 Task: Send an email with the signature Marley Cooper with the subject Feedback on an email marketing campaign and the message I would like to request a sample of the new product for testing purposes. from softage.3@softage.net to softage.1@softage.net with an attached audio file Audio_improvisation.mp3 and move the email from Sent Items to the folder Real estate leases
Action: Mouse moved to (120, 134)
Screenshot: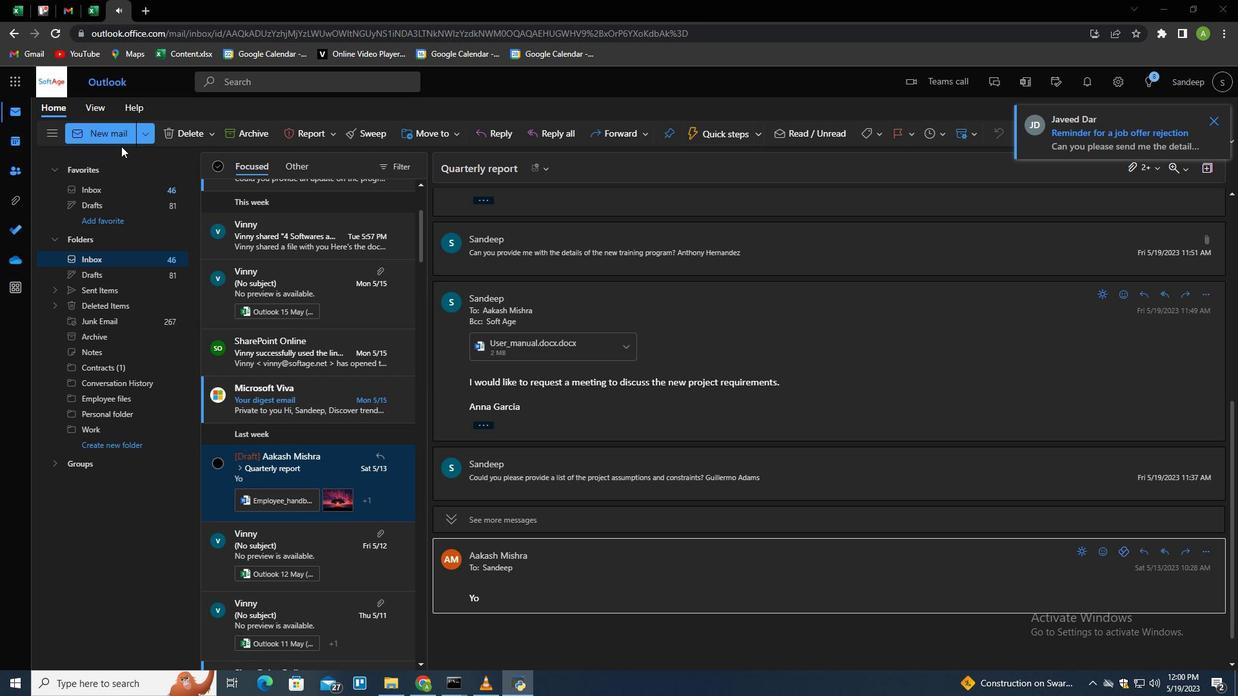 
Action: Mouse pressed left at (120, 134)
Screenshot: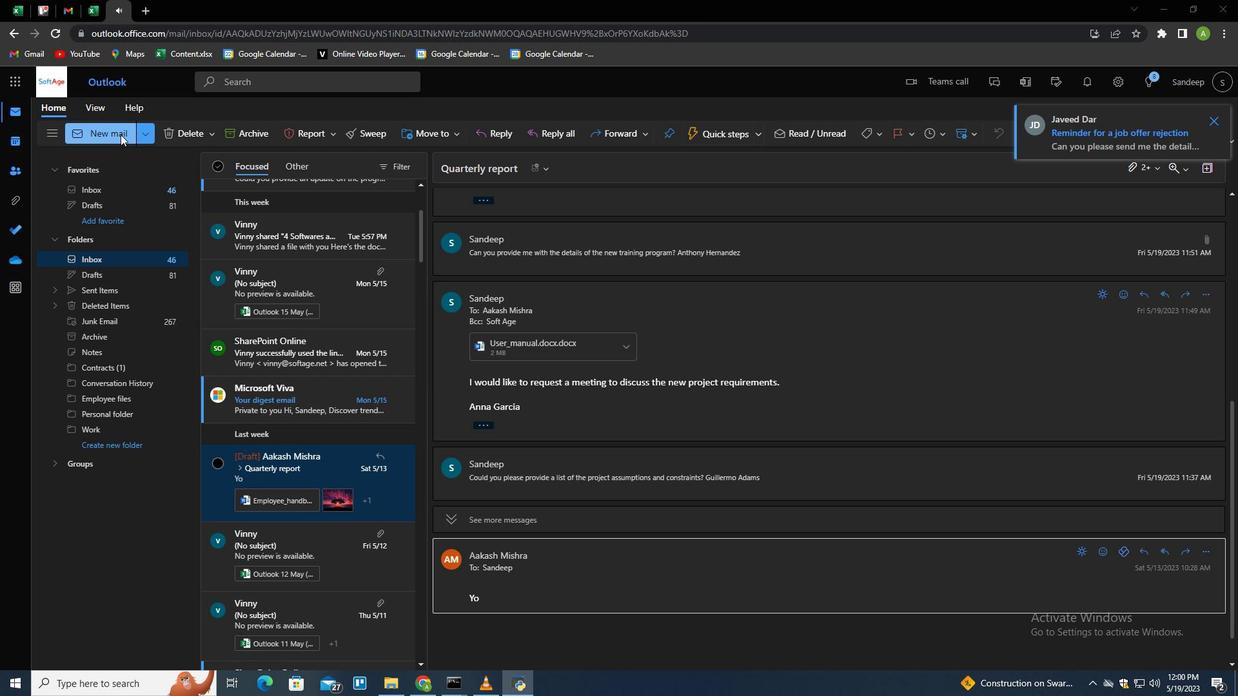 
Action: Mouse moved to (528, 205)
Screenshot: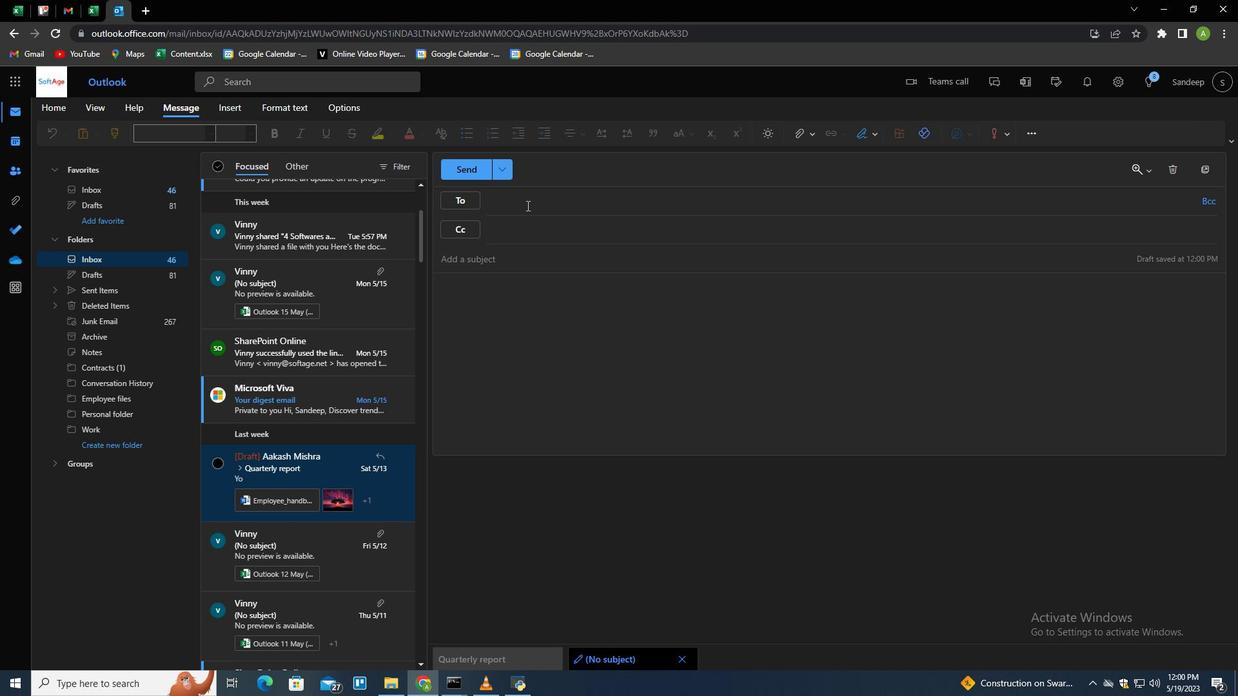 
Action: Mouse pressed left at (528, 205)
Screenshot: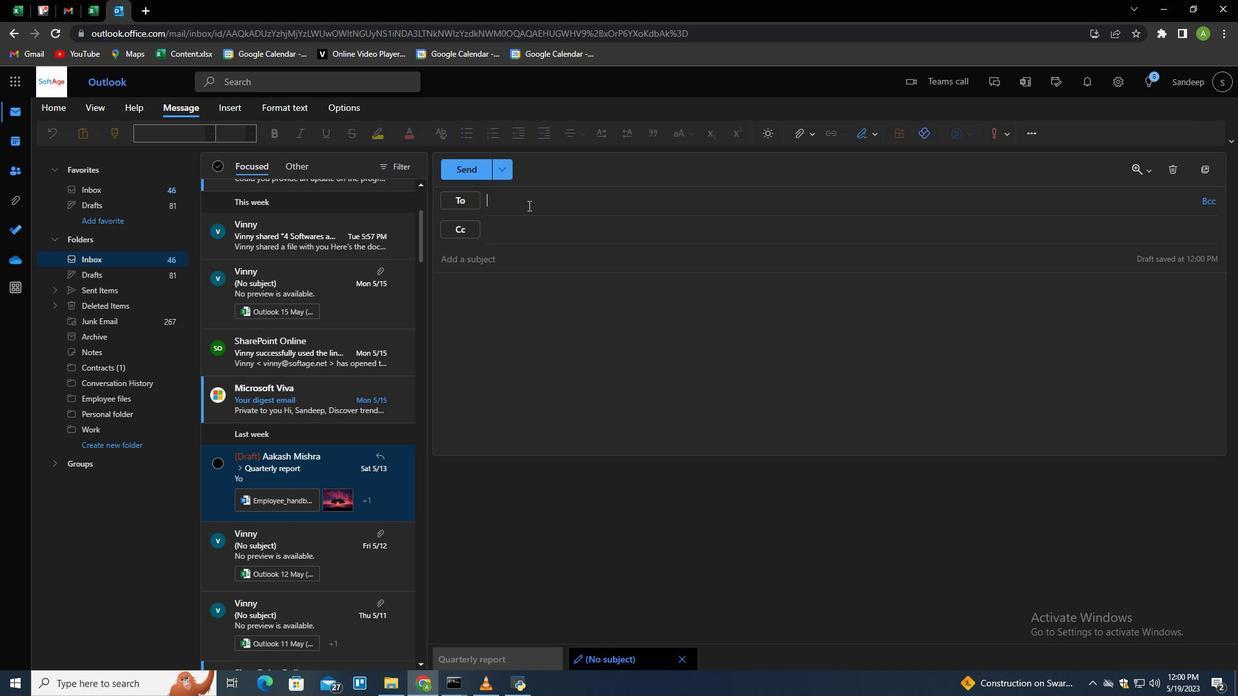 
Action: Mouse moved to (925, 379)
Screenshot: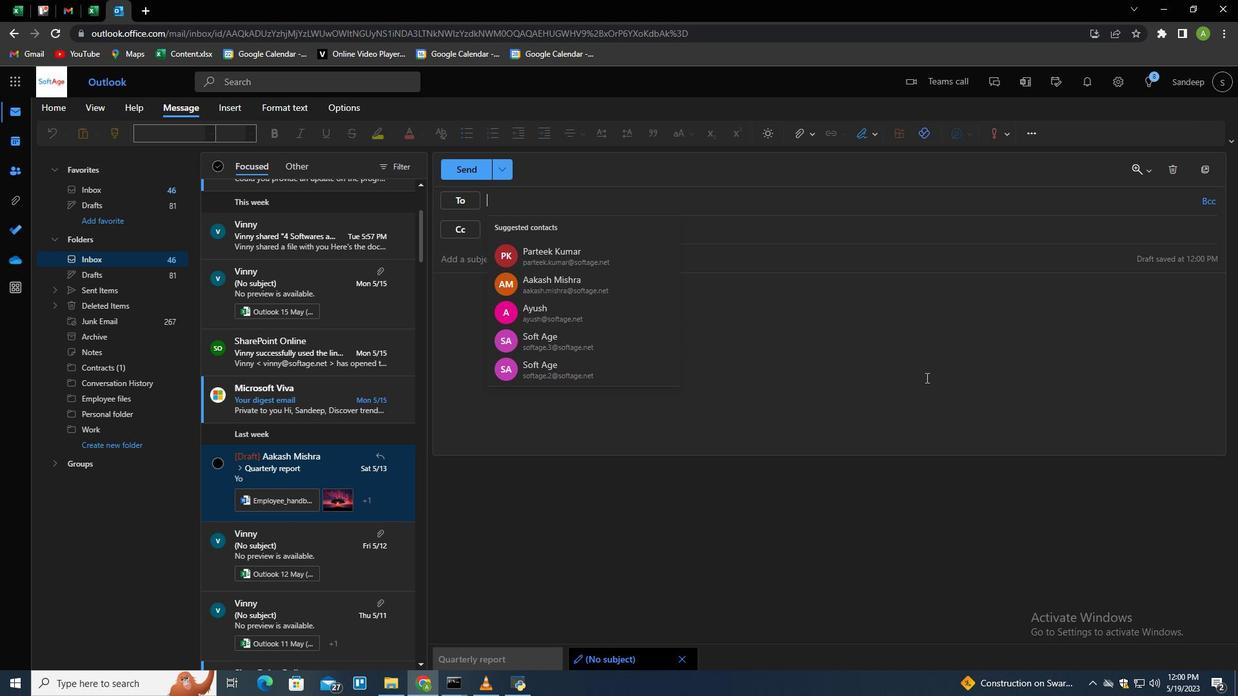
Action: Mouse pressed left at (925, 379)
Screenshot: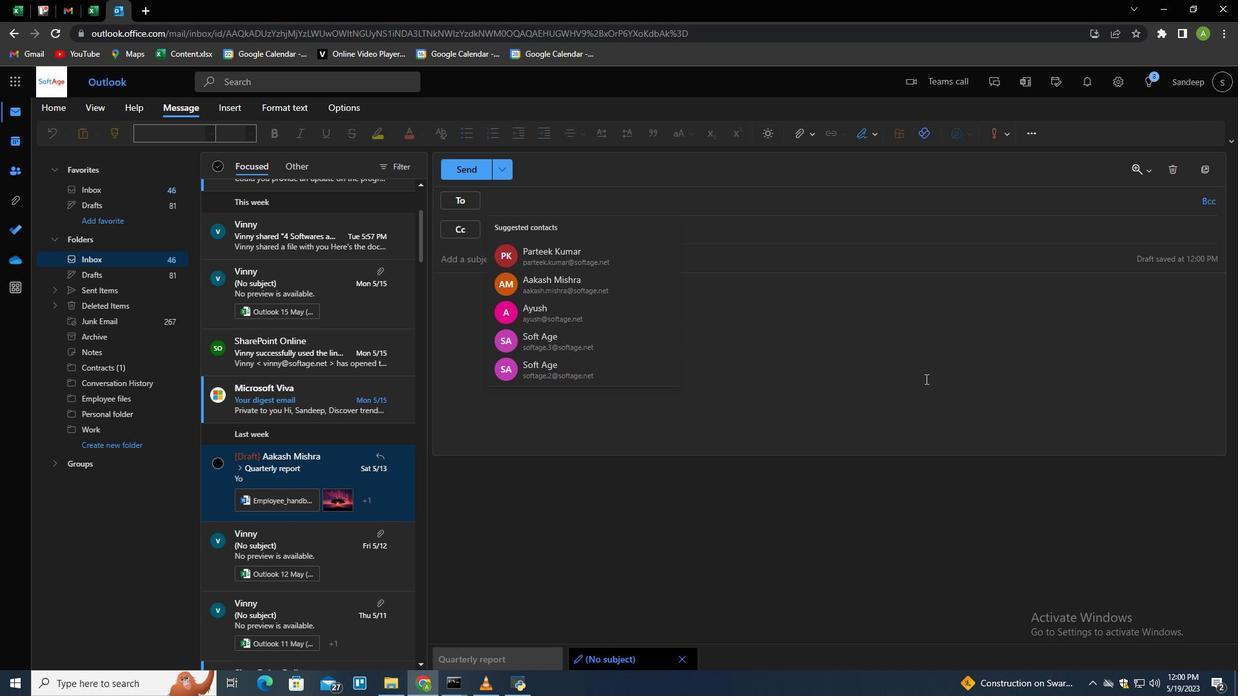 
Action: Mouse moved to (868, 134)
Screenshot: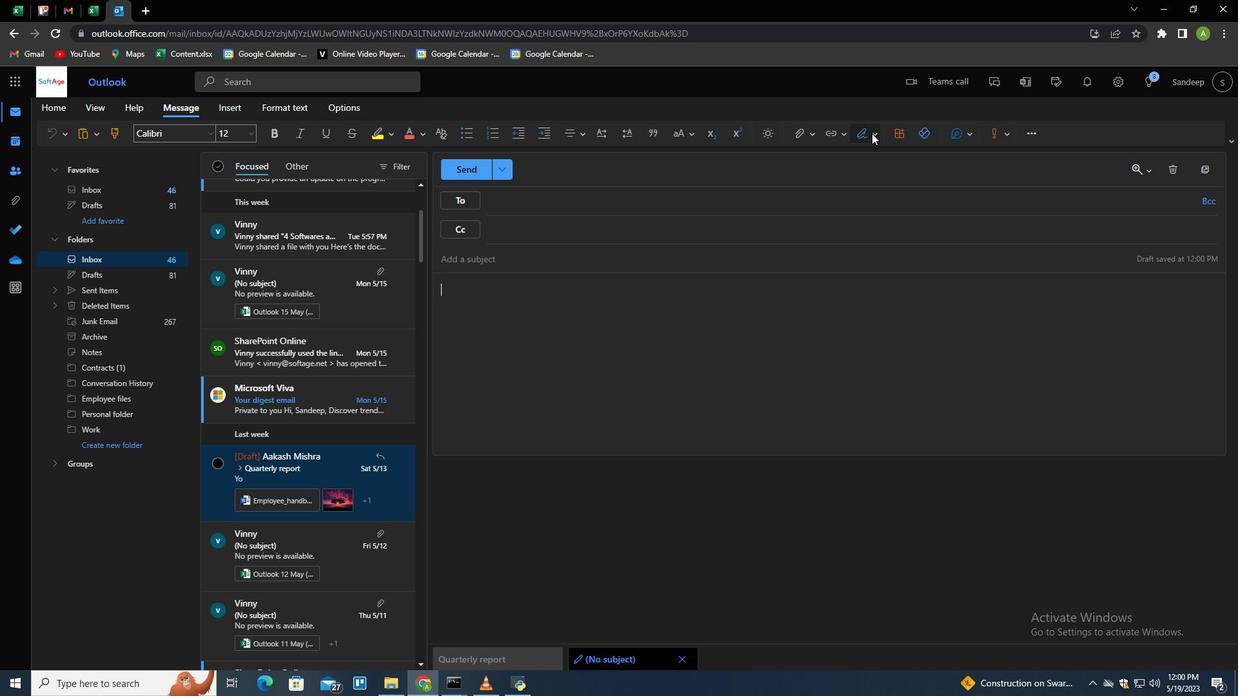 
Action: Mouse pressed left at (868, 134)
Screenshot: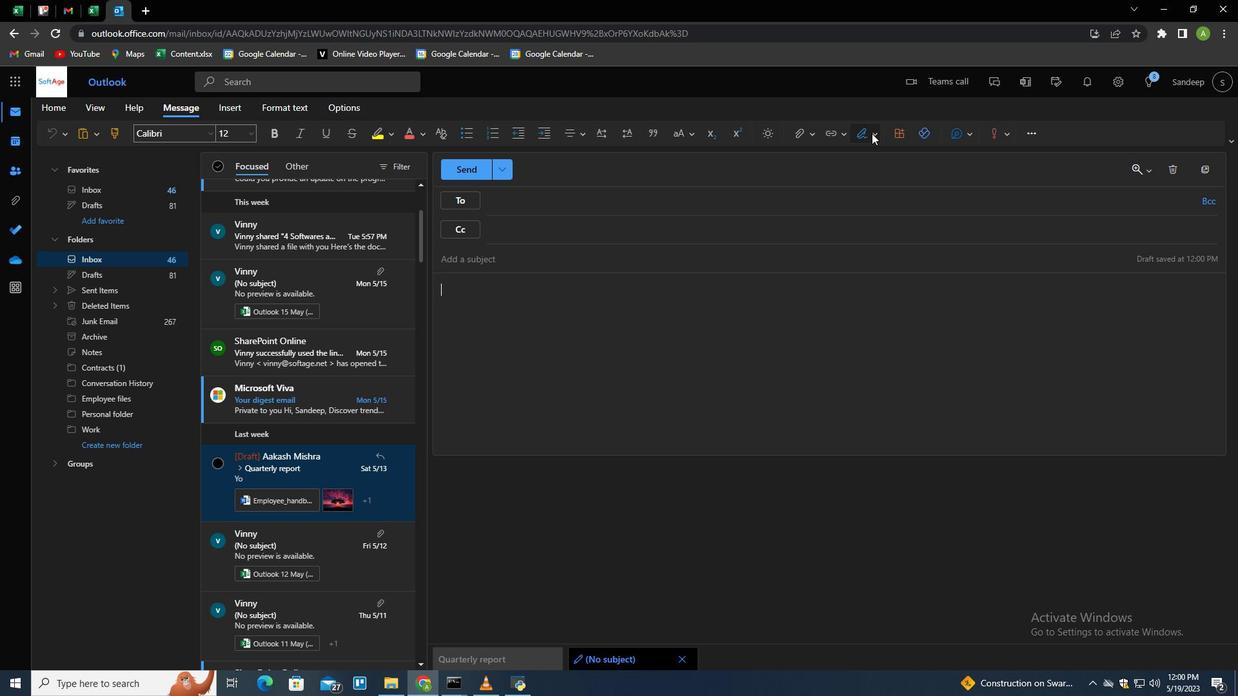 
Action: Mouse moved to (847, 180)
Screenshot: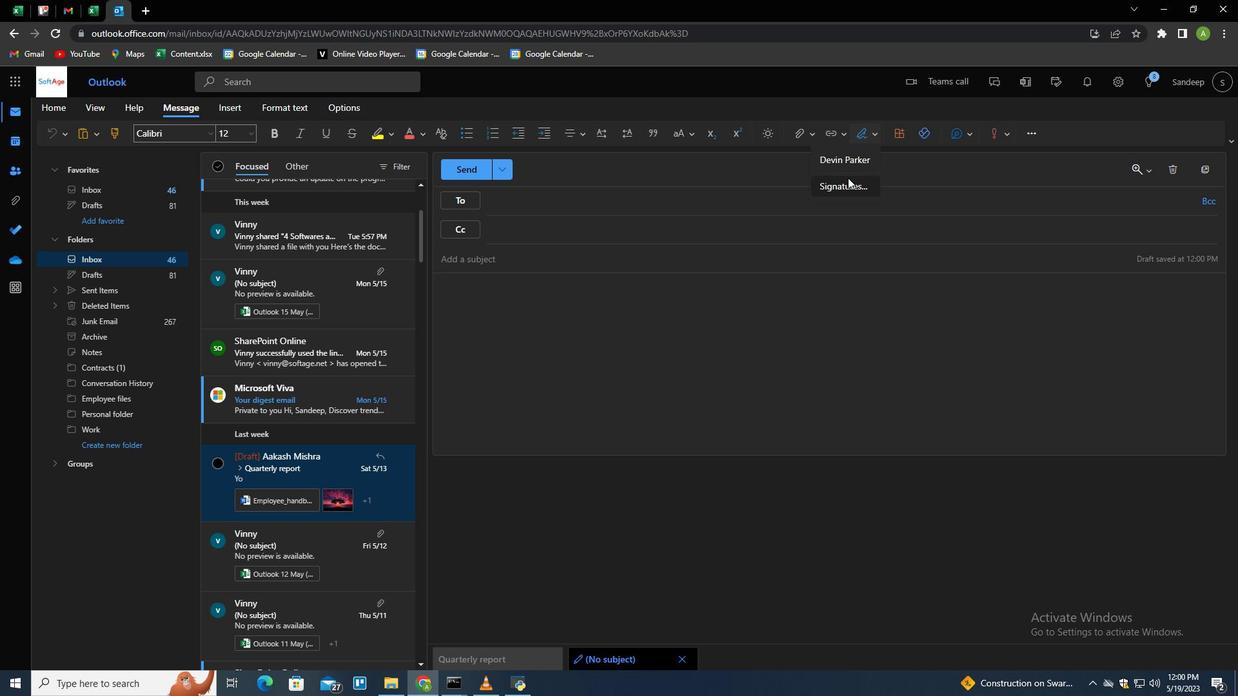 
Action: Mouse pressed left at (847, 180)
Screenshot: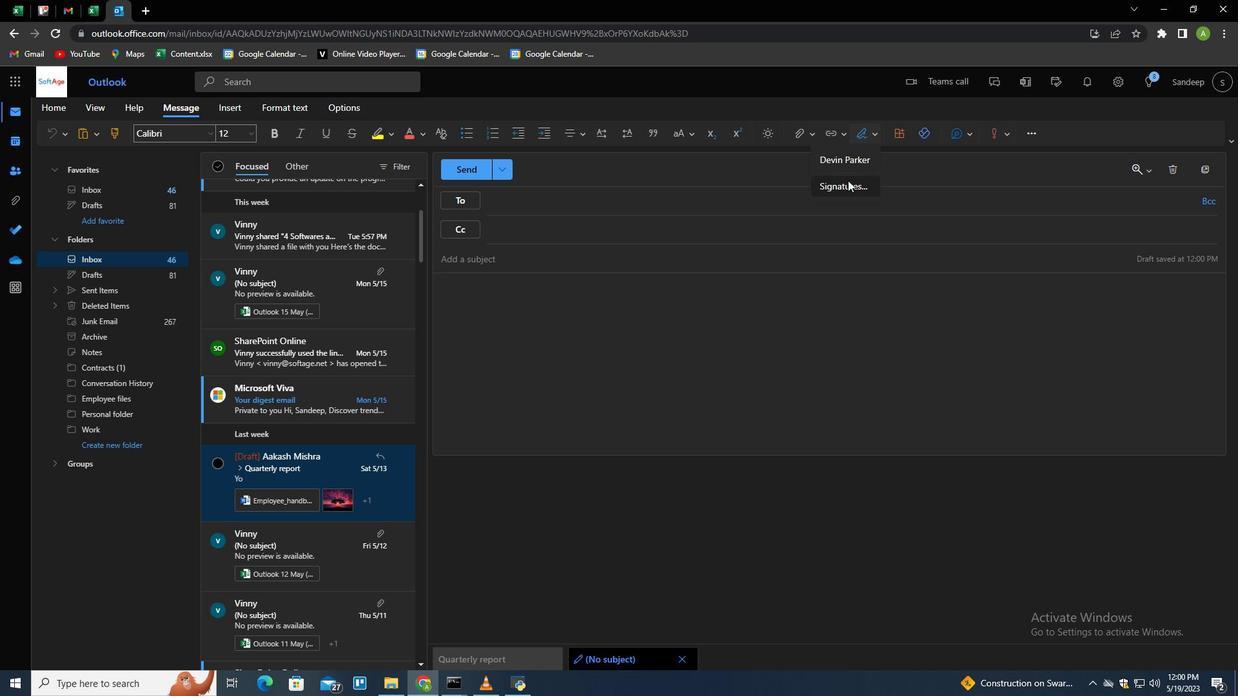 
Action: Mouse moved to (870, 243)
Screenshot: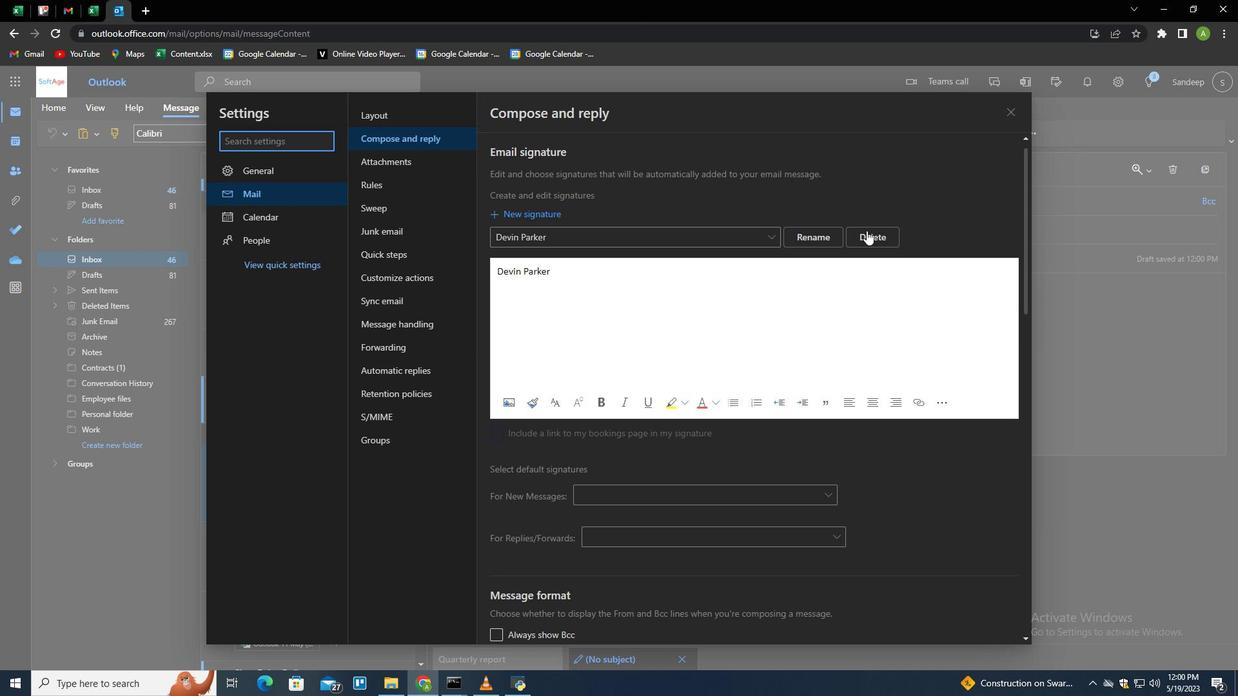 
Action: Mouse pressed left at (870, 243)
Screenshot: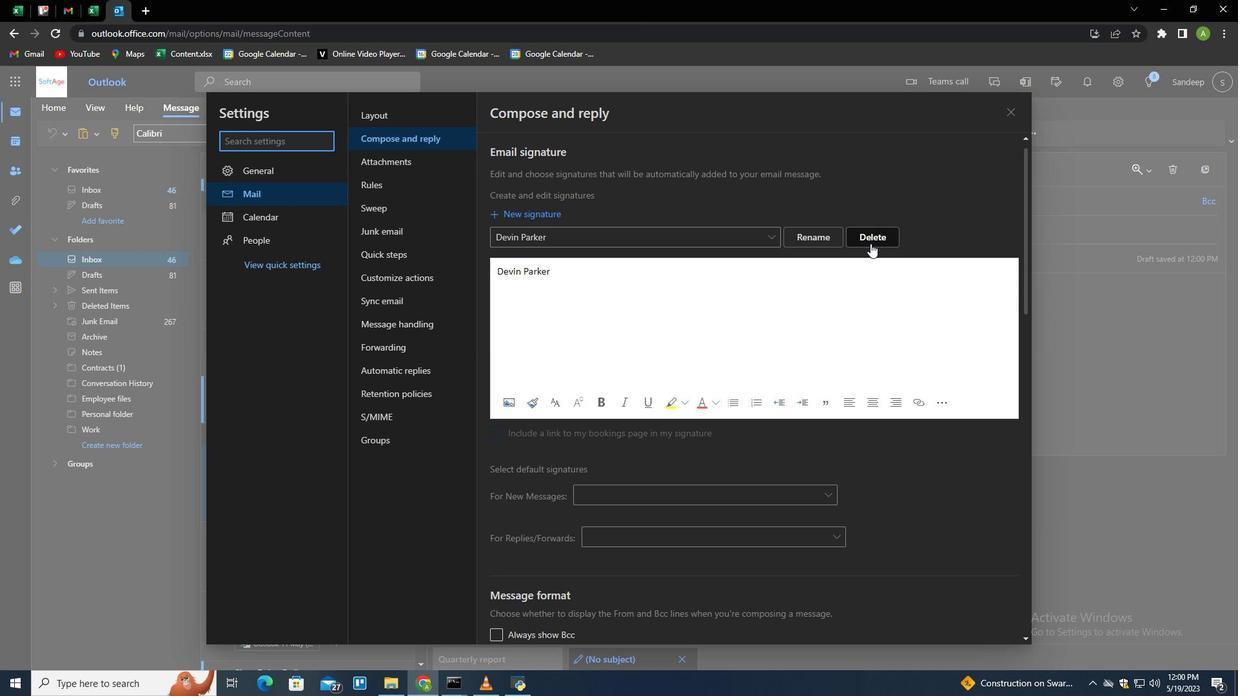 
Action: Mouse moved to (844, 233)
Screenshot: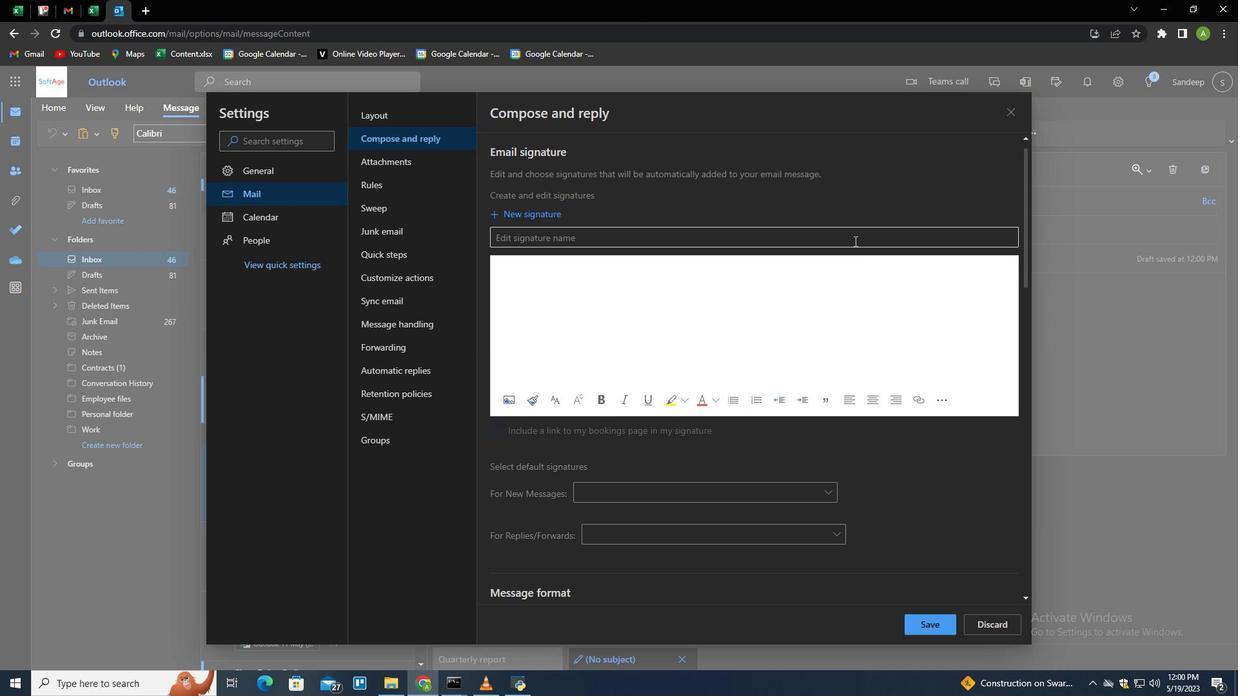 
Action: Mouse pressed left at (844, 233)
Screenshot: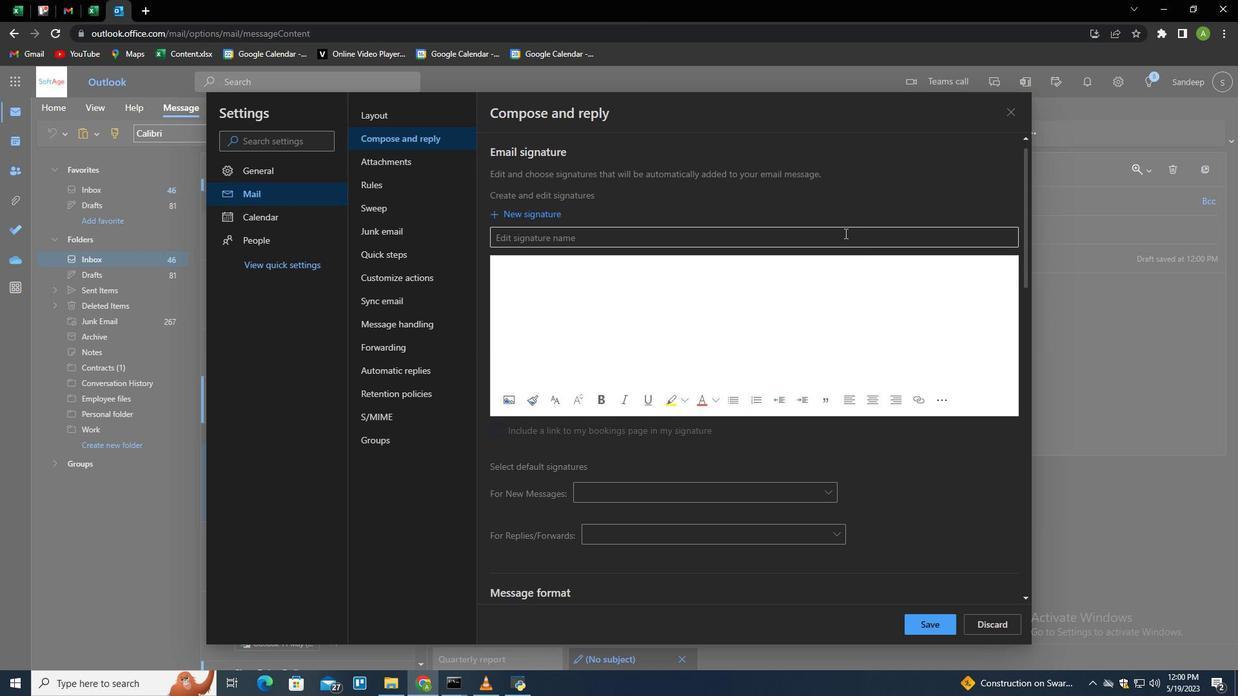
Action: Mouse moved to (846, 229)
Screenshot: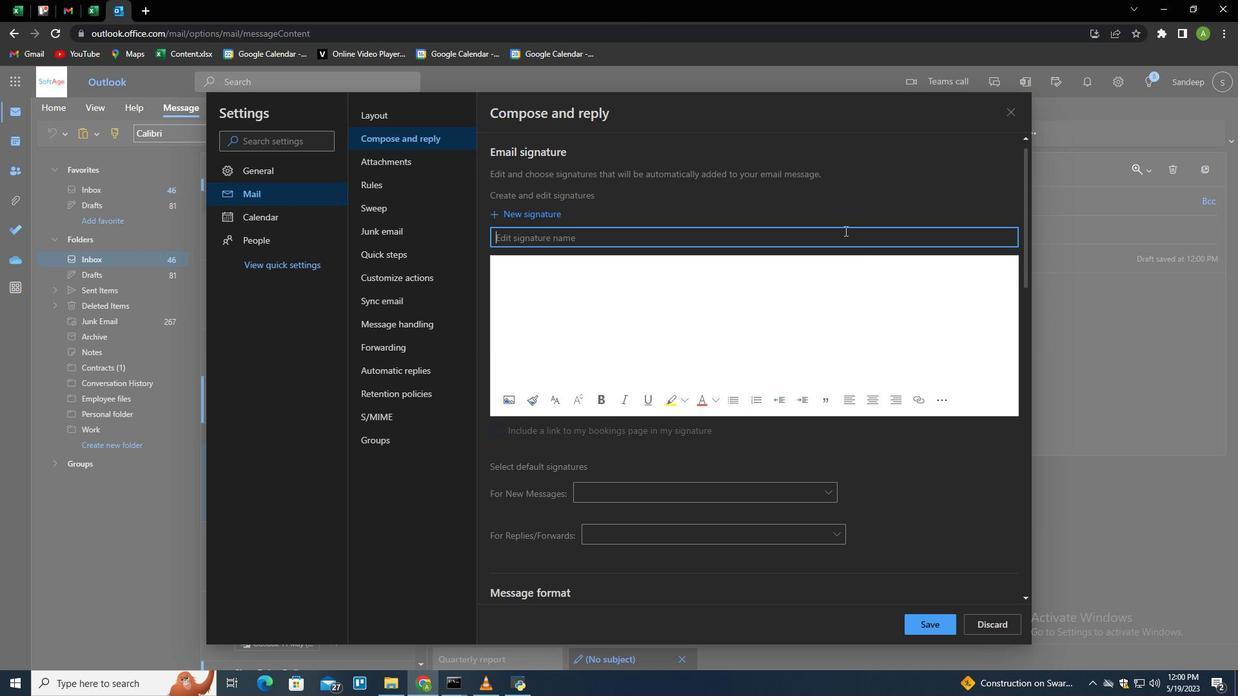 
Action: Key pressed <Key.shift>Marley<Key.space><Key.shift>Cooper<Key.tab><Key.shift>Marl<Key.backspace><Key.backspace><Key.backspace>arley<Key.space><Key.shift>Cooper
Screenshot: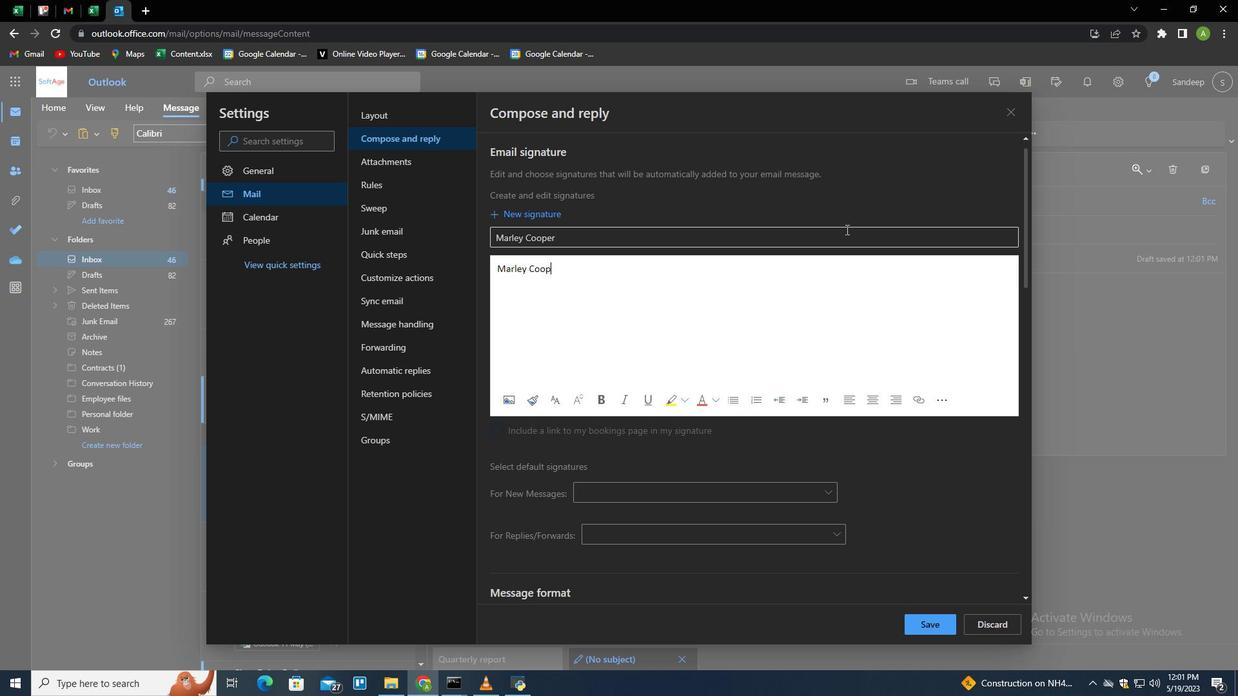 
Action: Mouse moved to (951, 625)
Screenshot: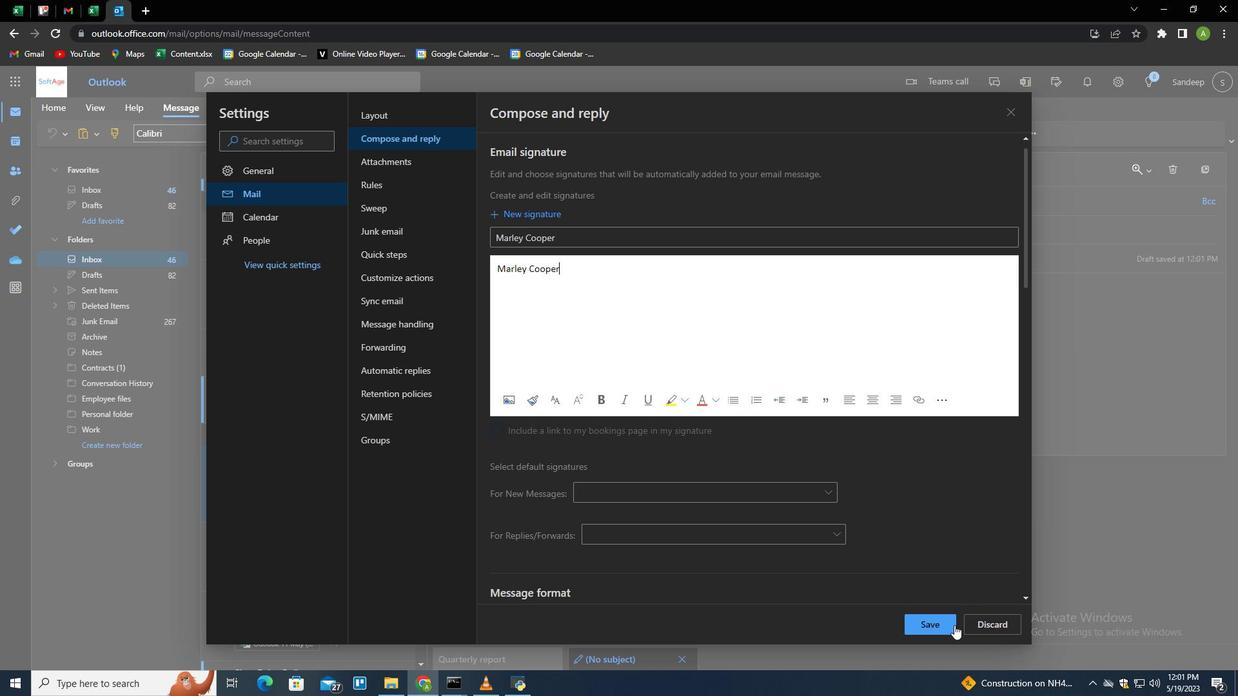 
Action: Mouse pressed left at (951, 625)
Screenshot: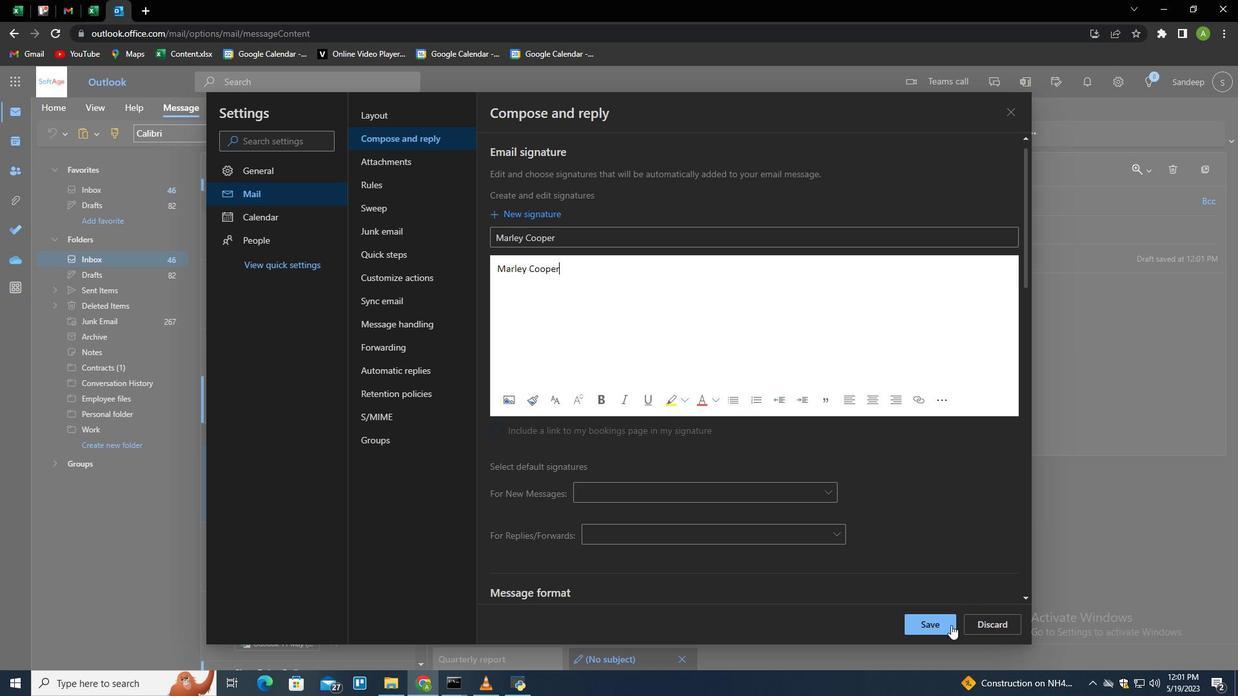 
Action: Mouse moved to (1060, 361)
Screenshot: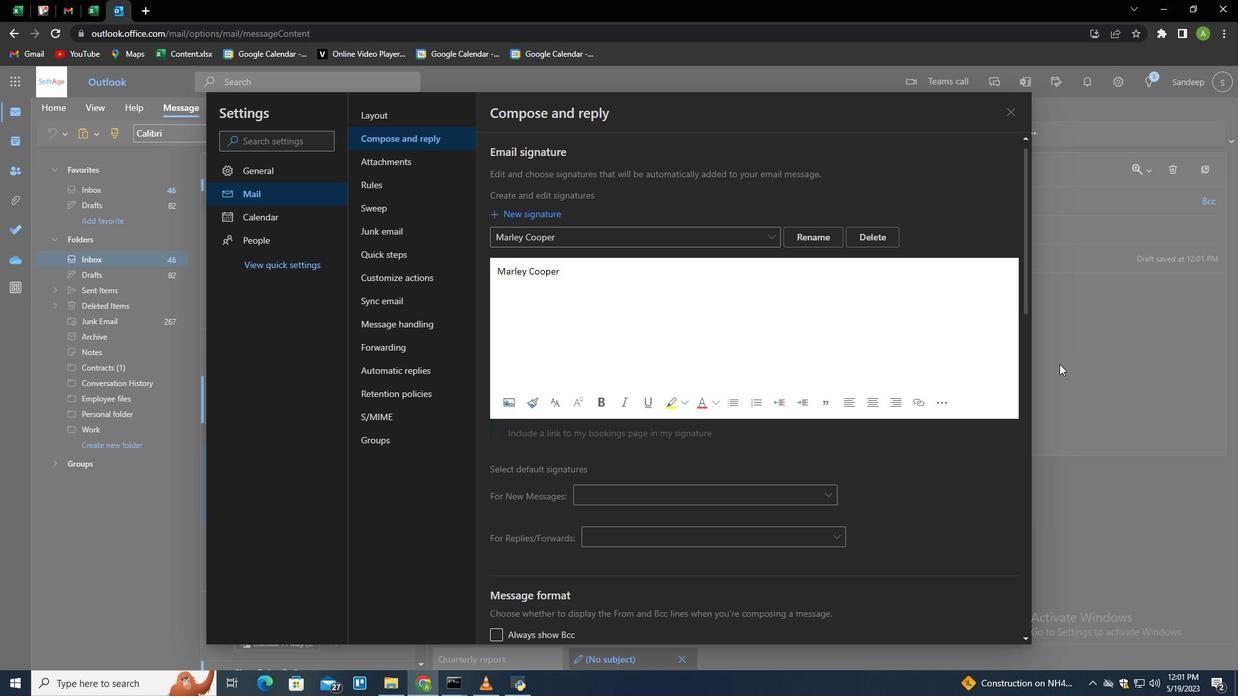 
Action: Mouse pressed left at (1060, 361)
Screenshot: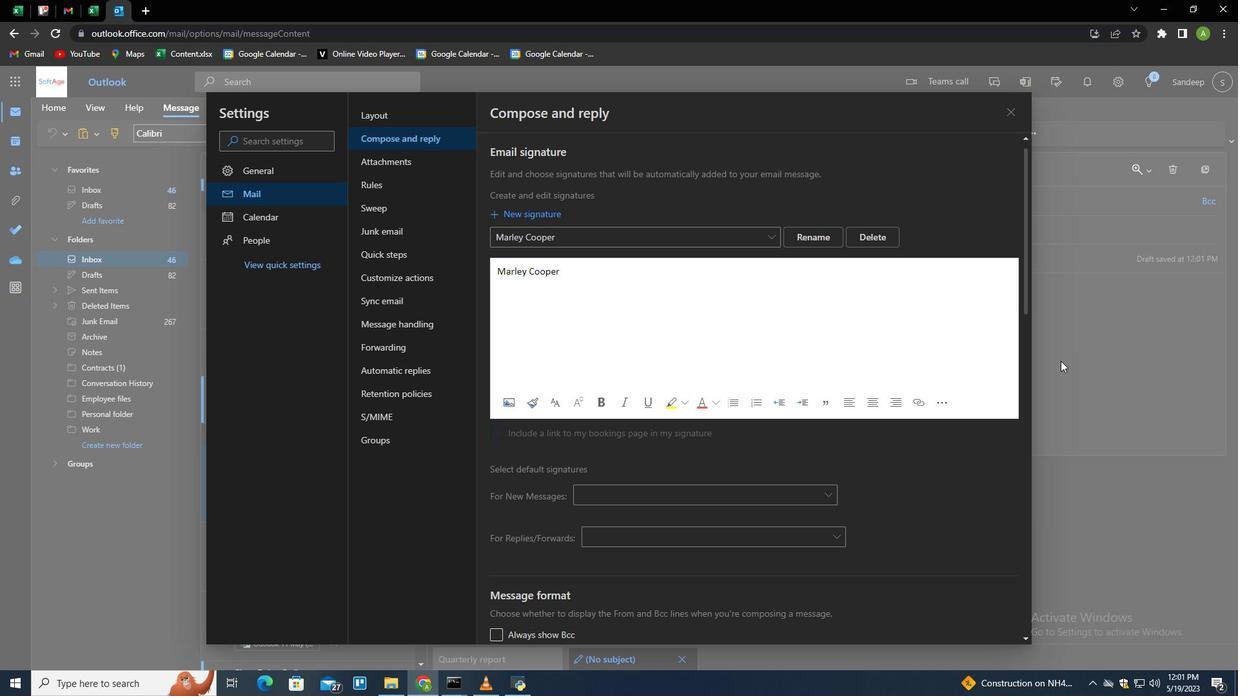 
Action: Mouse moved to (869, 134)
Screenshot: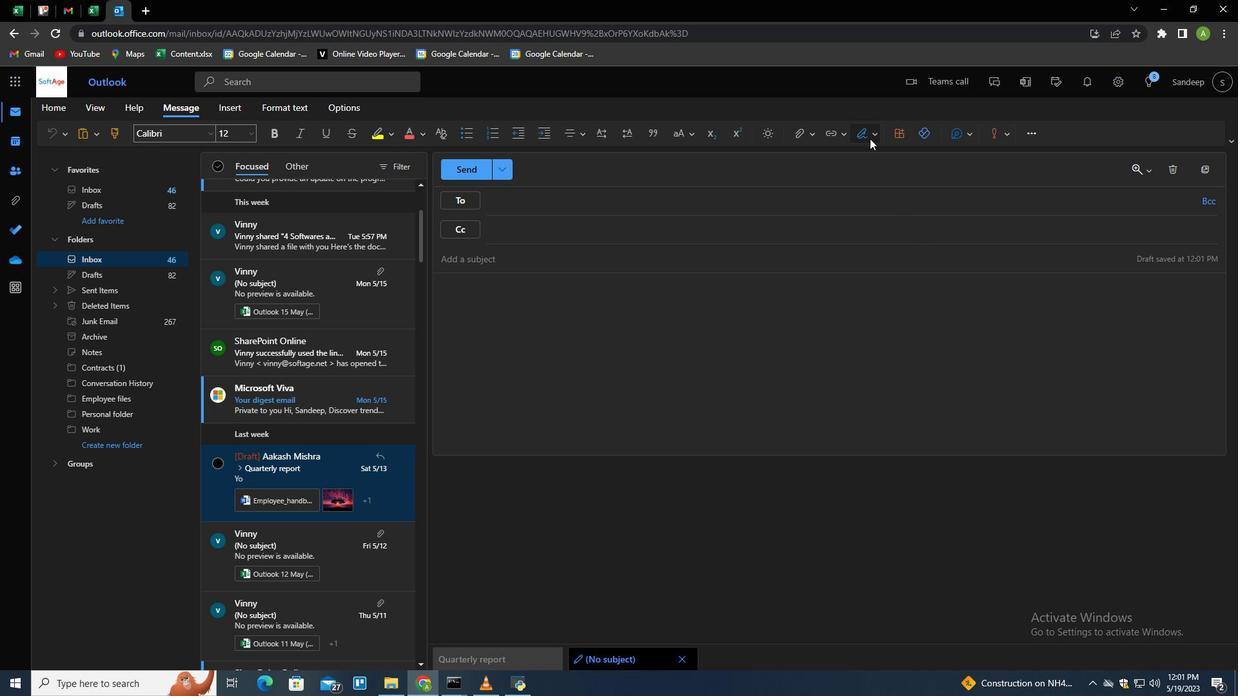 
Action: Mouse pressed left at (869, 134)
Screenshot: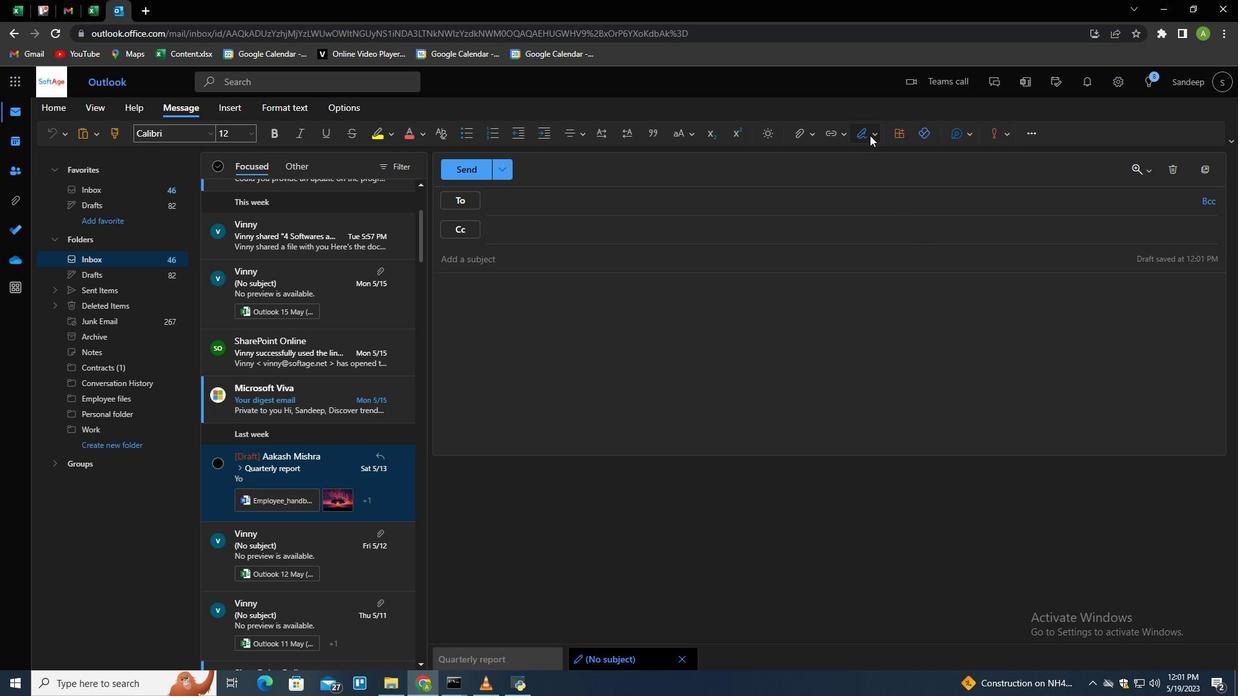 
Action: Mouse moved to (858, 155)
Screenshot: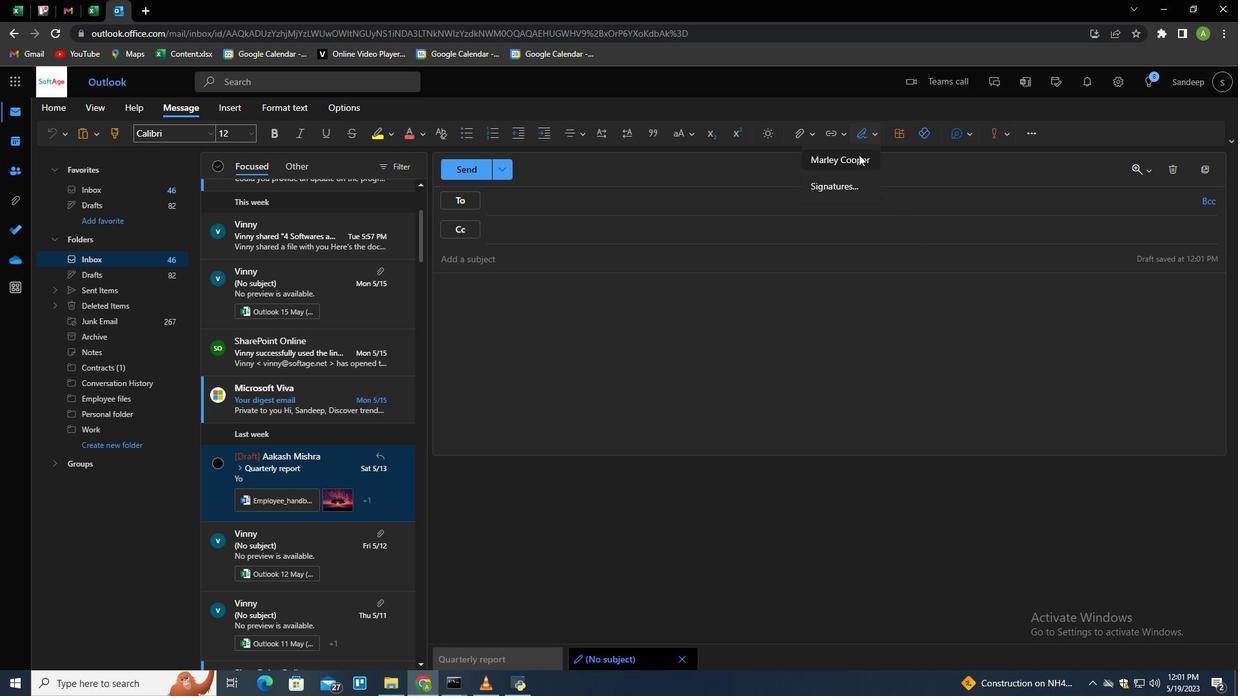 
Action: Mouse pressed left at (858, 155)
Screenshot: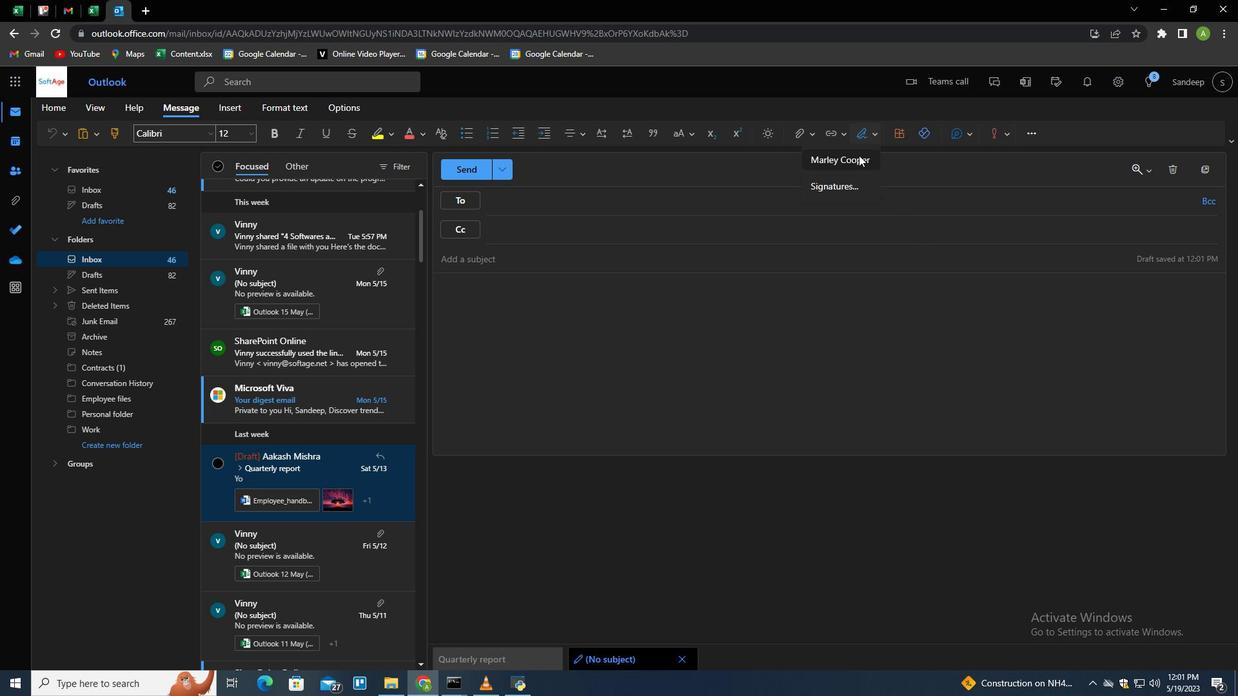 
Action: Mouse moved to (570, 261)
Screenshot: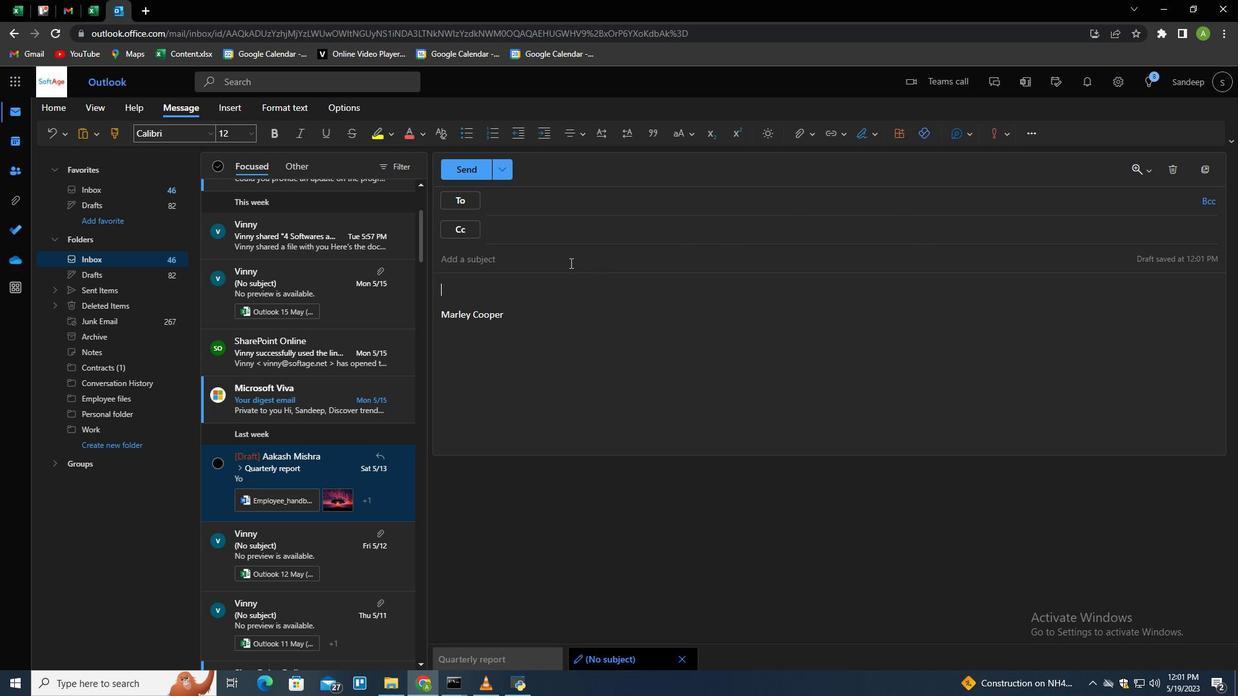 
Action: Mouse pressed left at (570, 261)
Screenshot: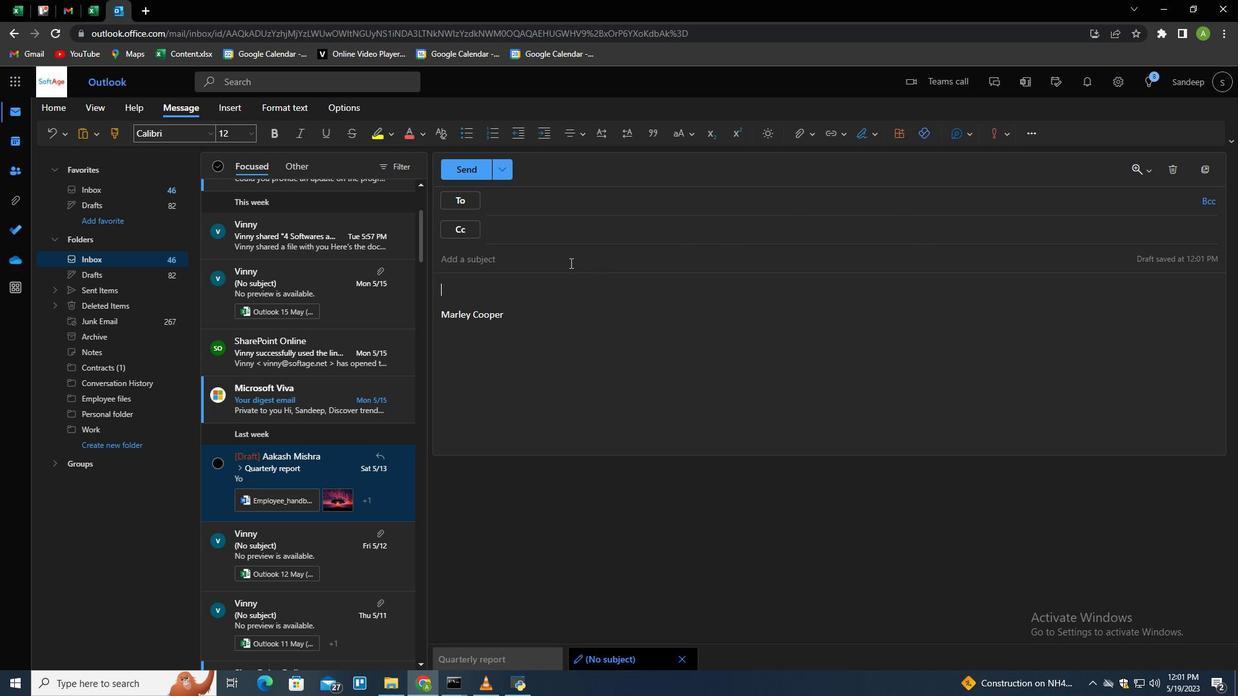
Action: Key pressed <Key.shift>Feedv<Key.backspace>ca<Key.backspace><Key.backspace>back<Key.space>o<Key.space><Key.backspace>n<Key.space>the<Key.backspace><Key.backspace><Key.backspace>an<Key.space>email<Key.space>marketing<Key.space>campi<Key.backspace>aign<Key.space>and<Key.backspace><Key.backspace><Key.backspace><Key.backspace><Key.tab><Key.shift>I<Key.space>w<Key.space>like<Key.space>to<Key.space>request<Key.space>a<Key.space>sample<Key.space>of<Key.space>the<Key.space>new<Key.space>product<Key.space>
Screenshot: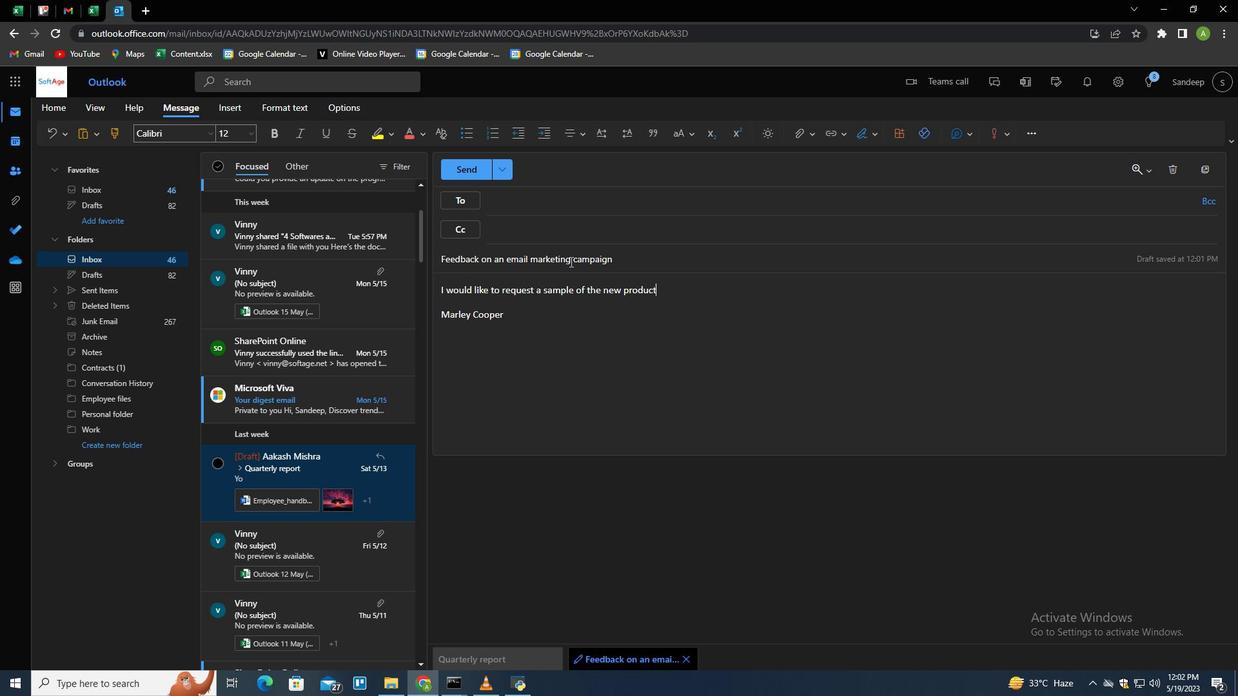 
Action: Mouse moved to (570, 259)
Screenshot: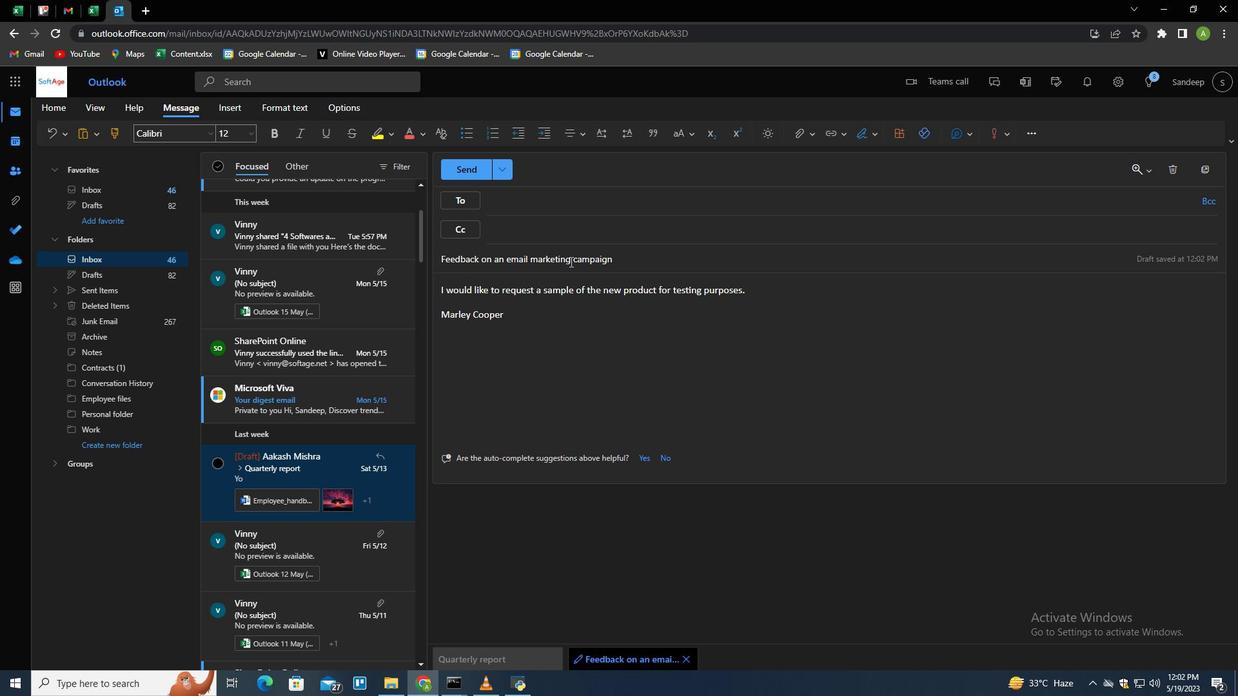 
Action: Key pressed ge.net<Key.enter>
Screenshot: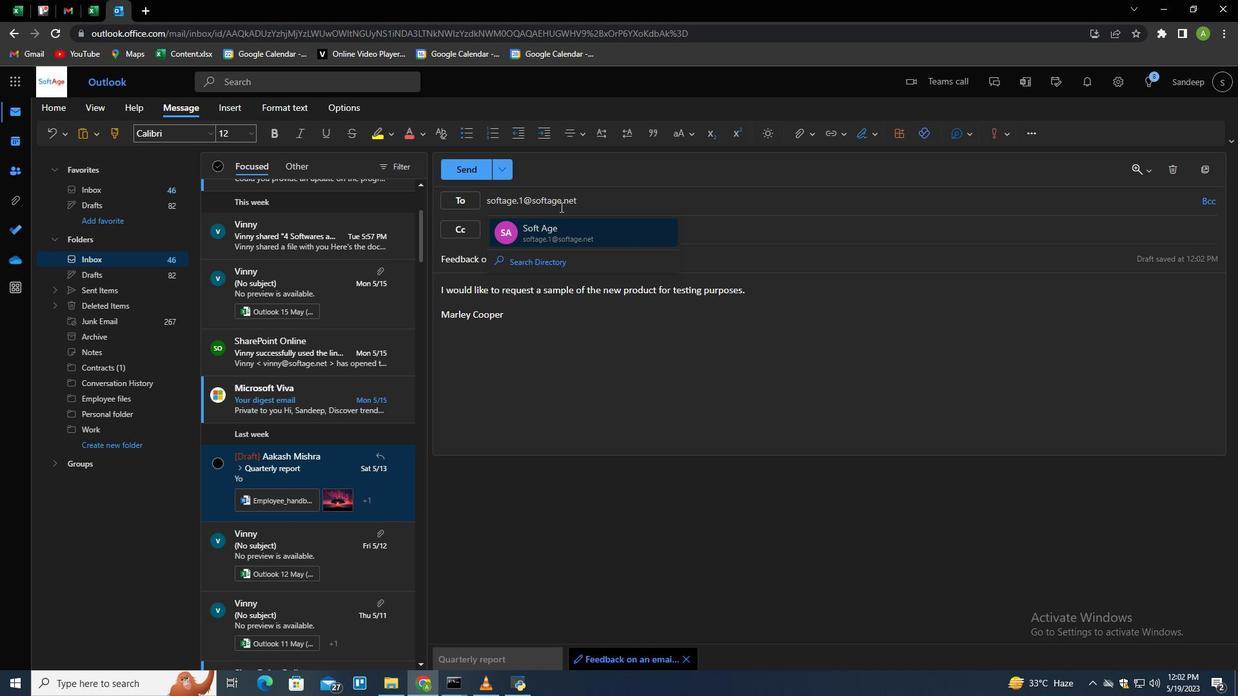 
Action: Mouse moved to (577, 279)
Screenshot: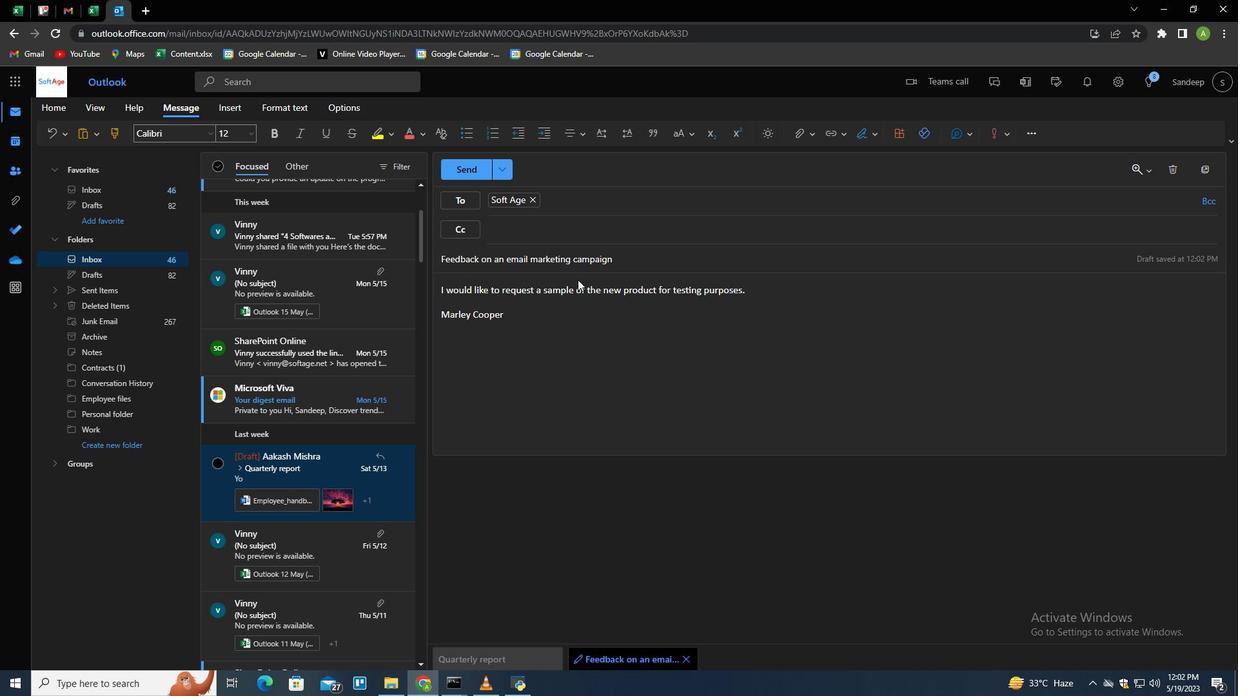 
Action: Key pressed <Key.f2>dio<Key.shift>_improvisation.mp3
Screenshot: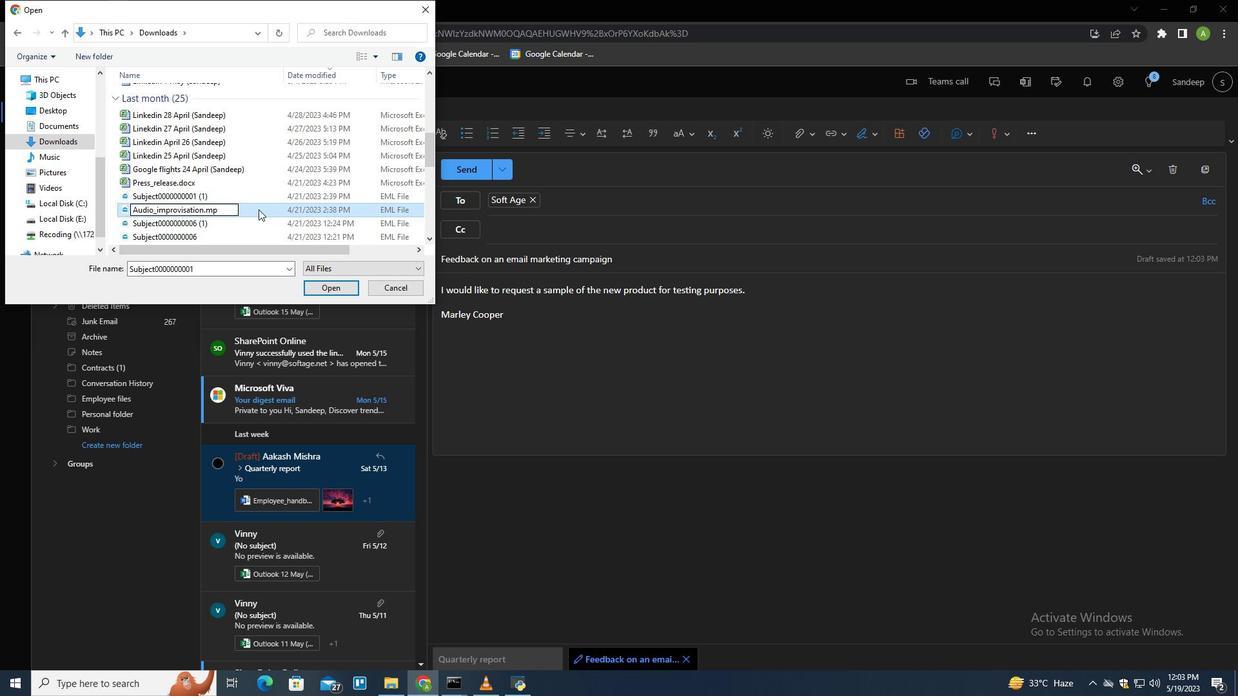 
Action: Mouse moved to (259, 212)
Screenshot: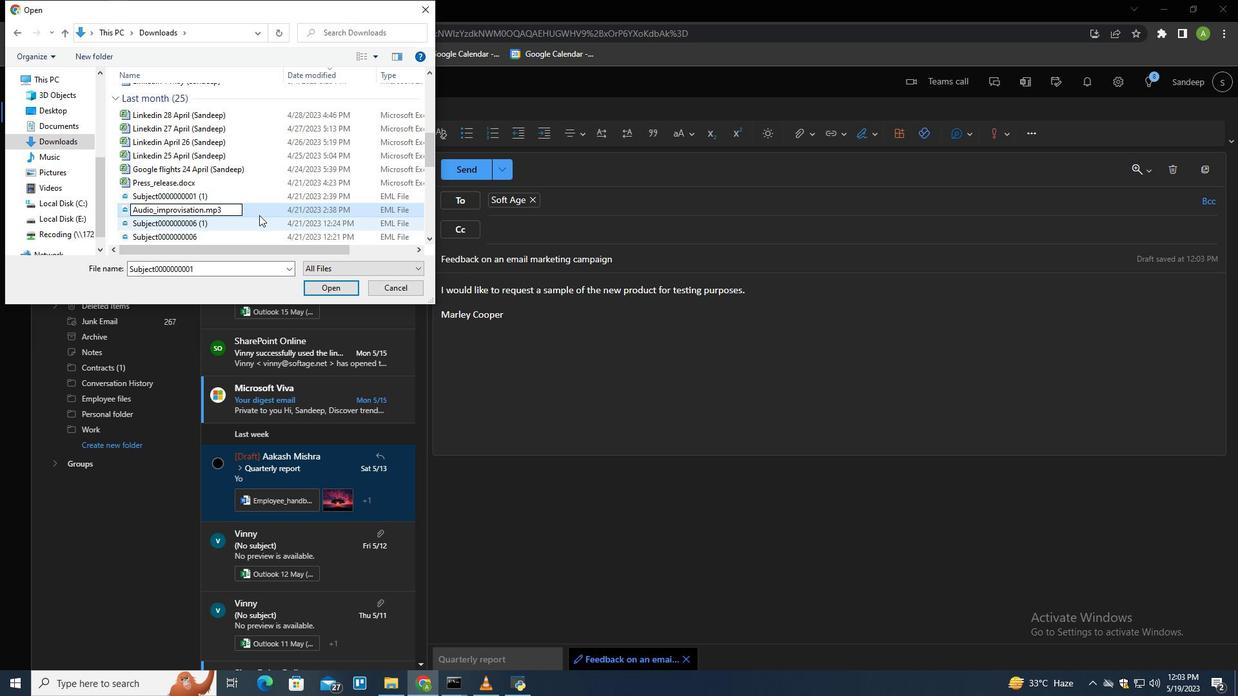 
Action: Mouse pressed left at (259, 212)
Screenshot: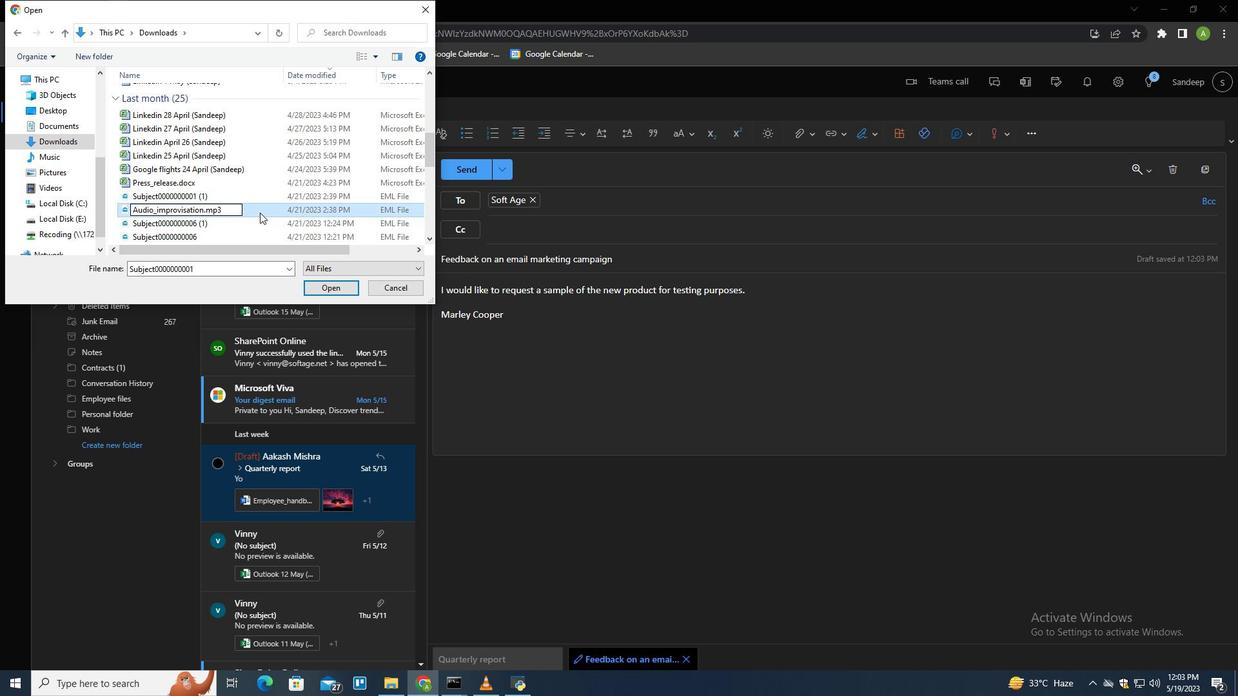 
Action: Mouse moved to (320, 286)
Screenshot: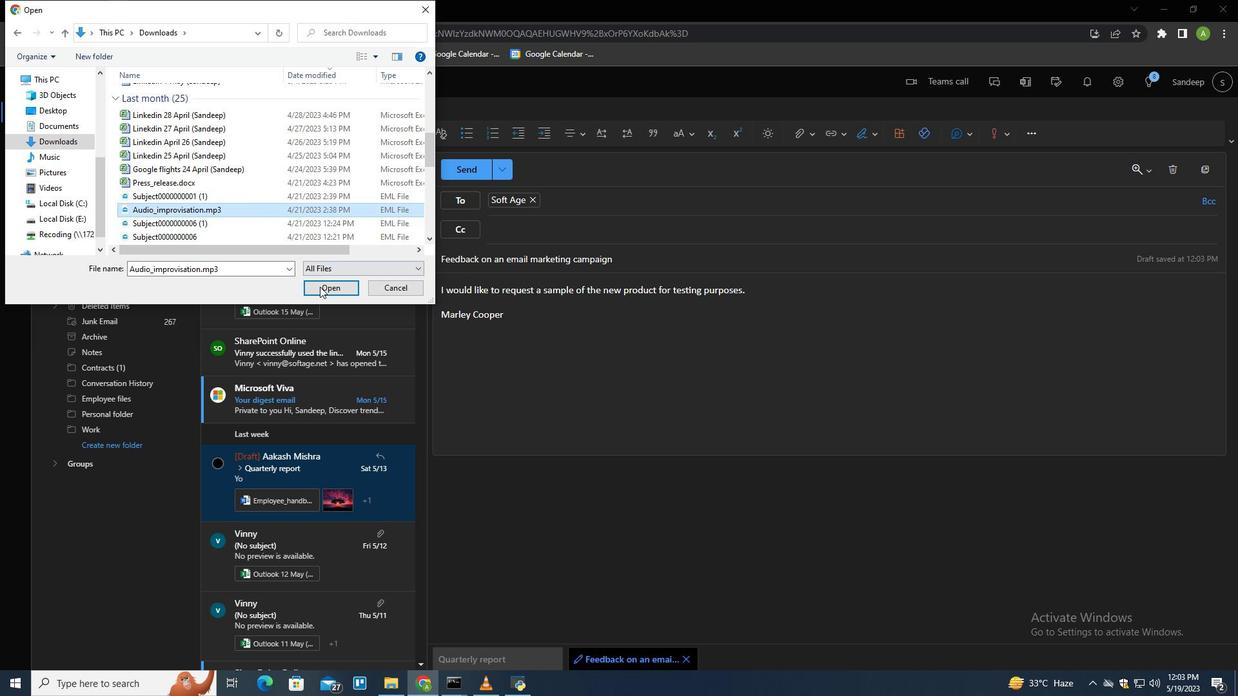 
Action: Mouse pressed left at (320, 286)
Screenshot: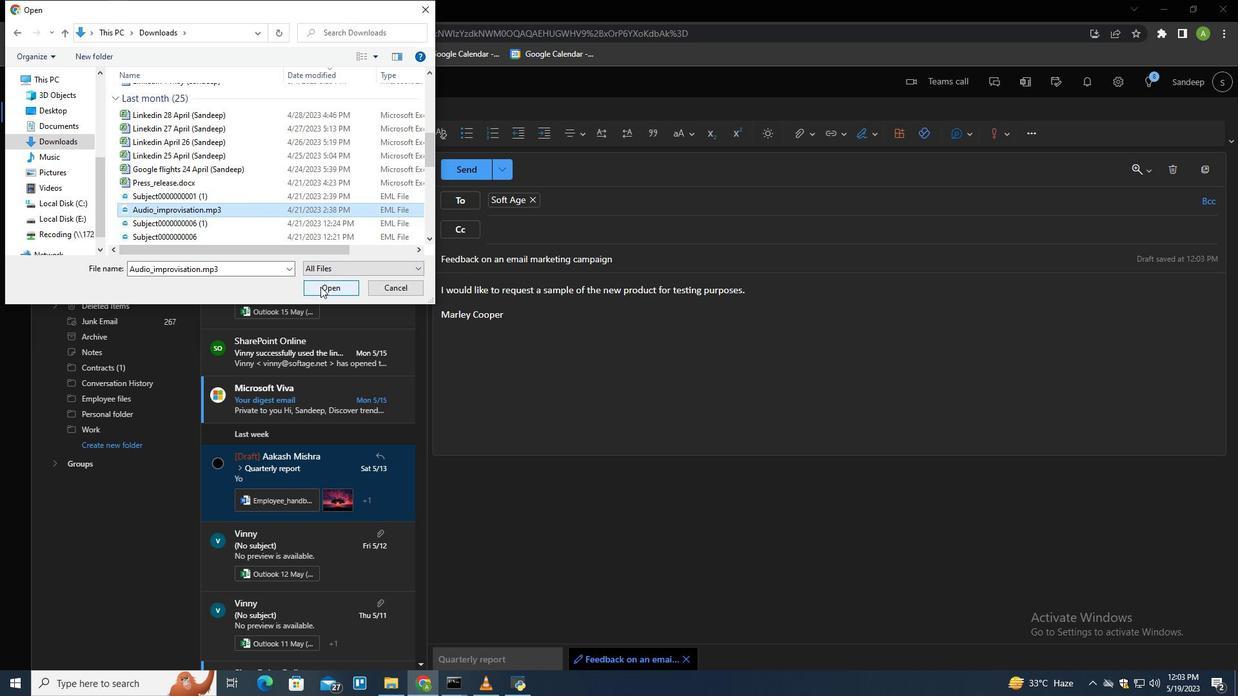 
Action: Mouse moved to (541, 344)
Screenshot: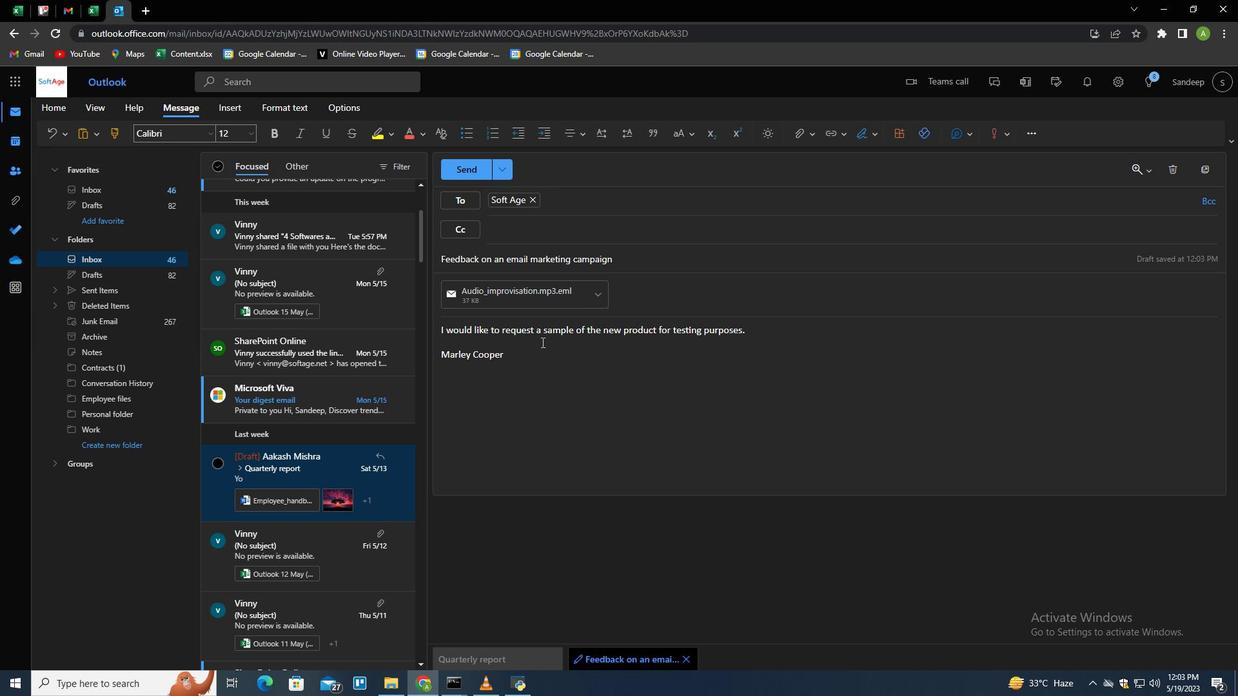 
Action: Mouse pressed left at (541, 344)
Screenshot: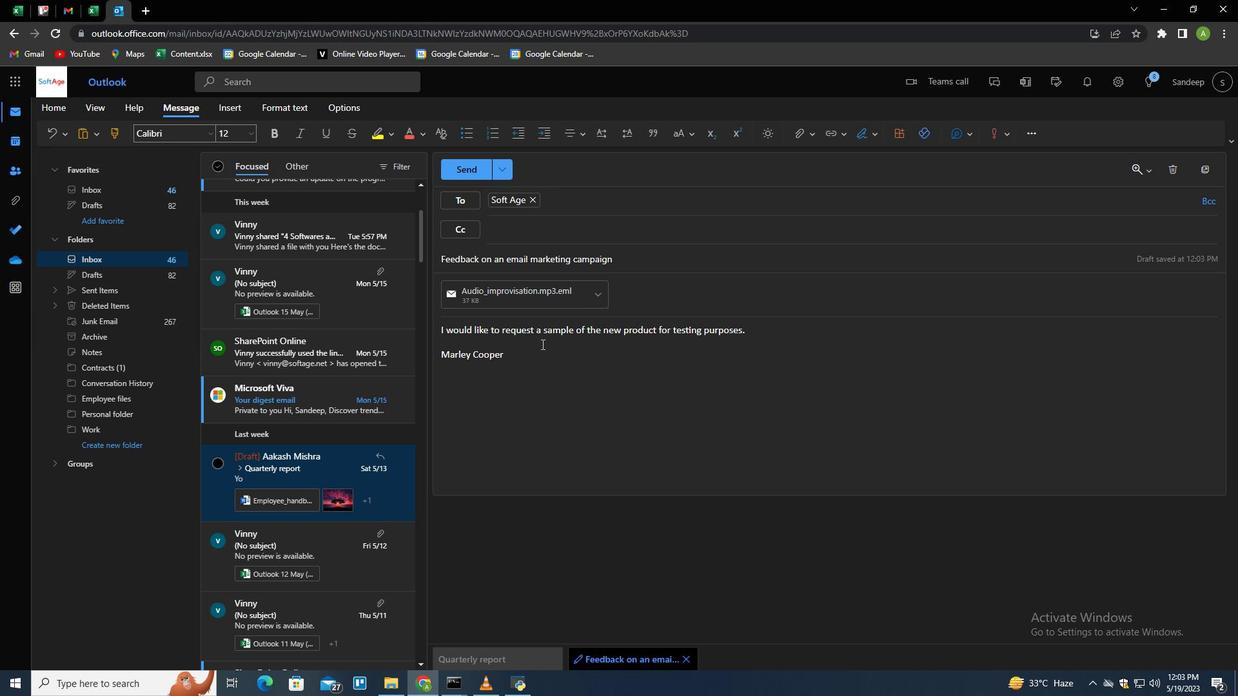 
Action: Key pressed <Key.enter>
Screenshot: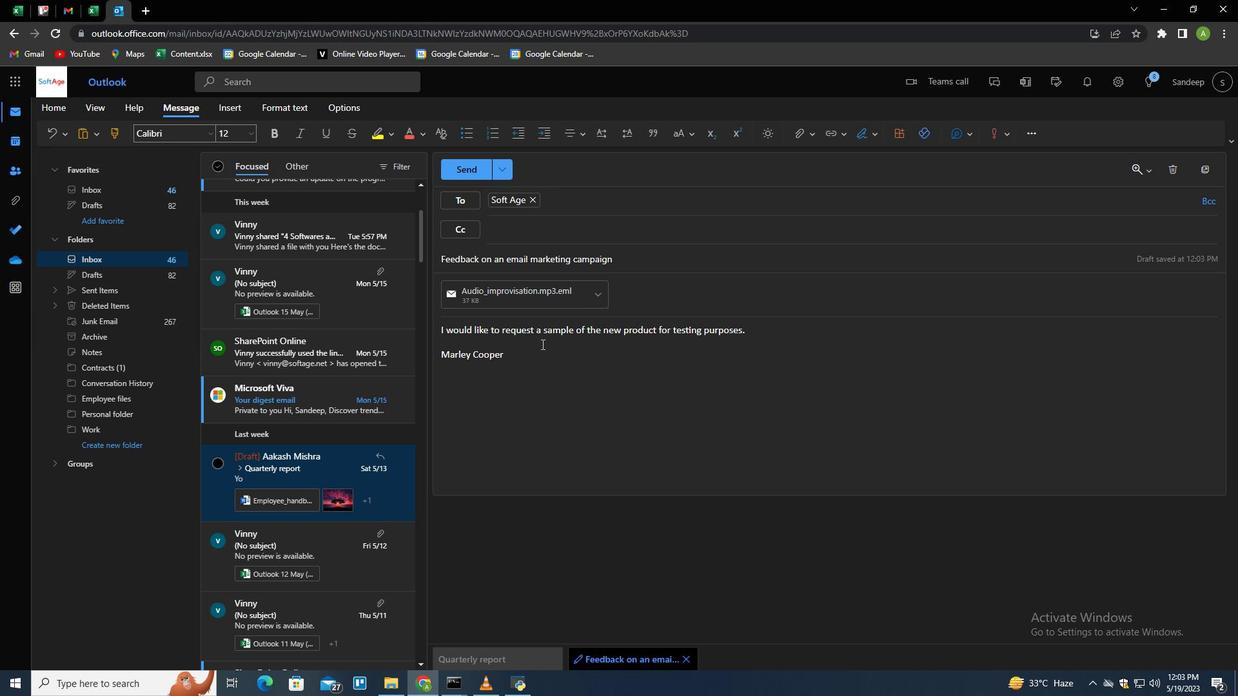 
Action: Mouse moved to (92, 447)
Screenshot: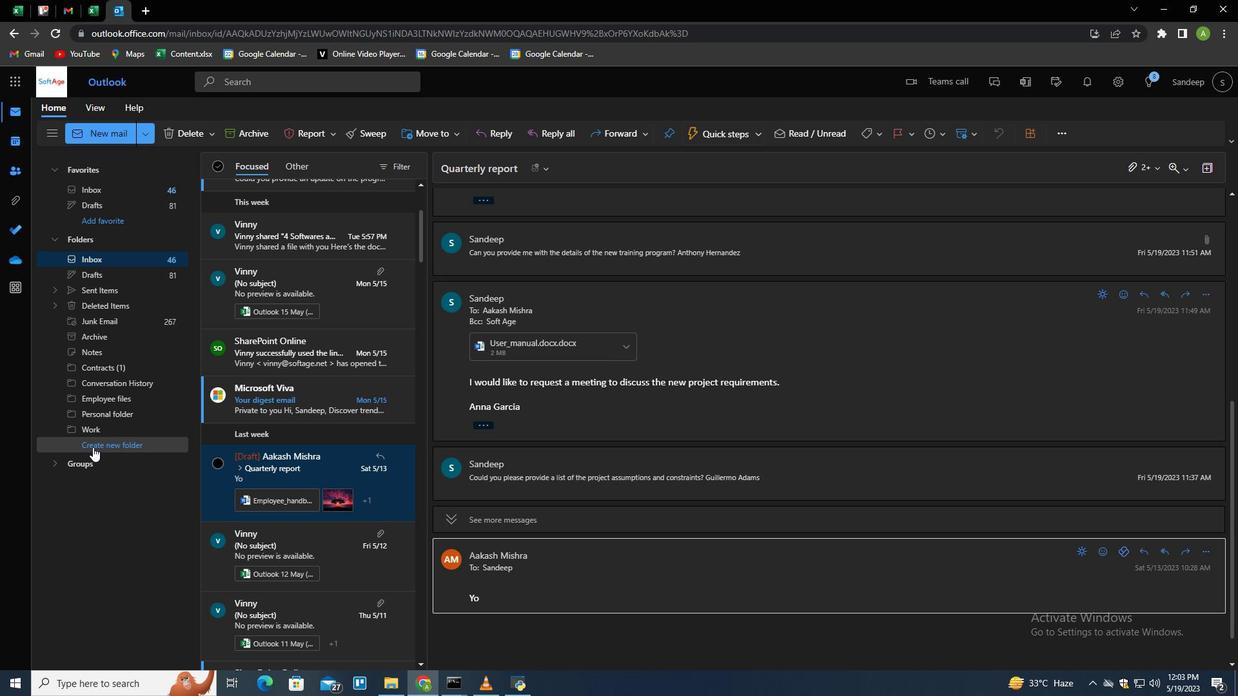 
Action: Mouse pressed left at (92, 447)
Screenshot: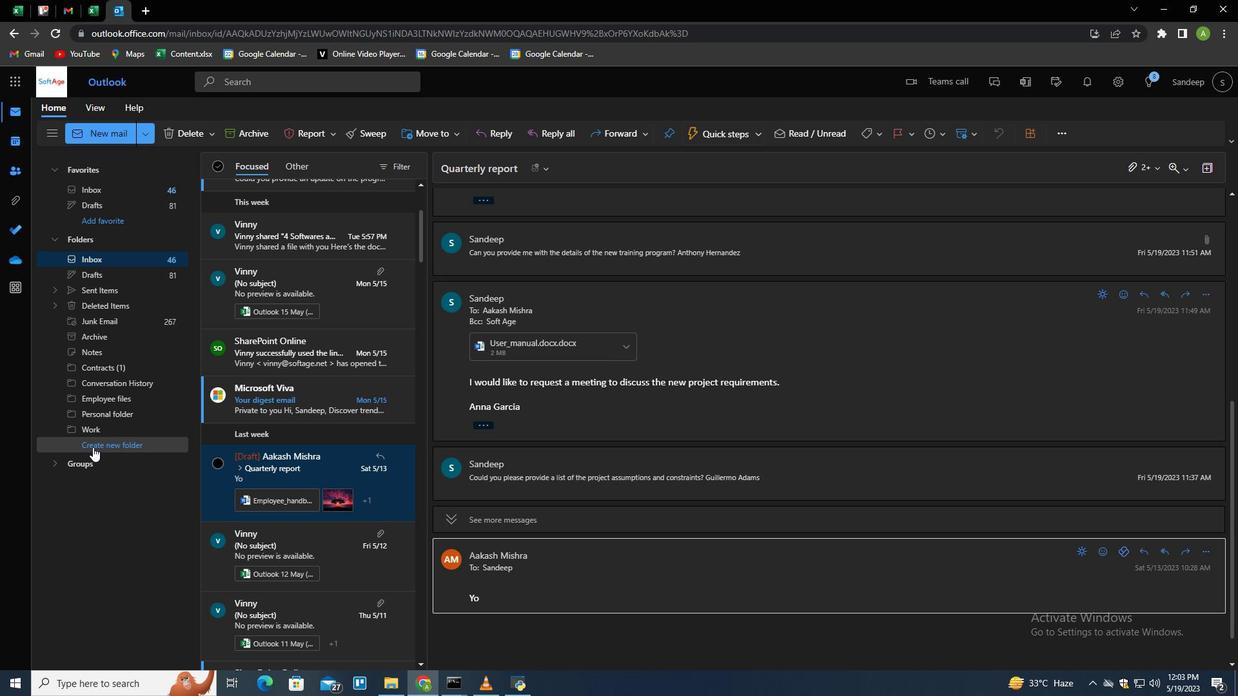 
Action: Key pressed <Key.shift>Real<Key.space>estate<Key.space>leases<Key.enter>
Screenshot: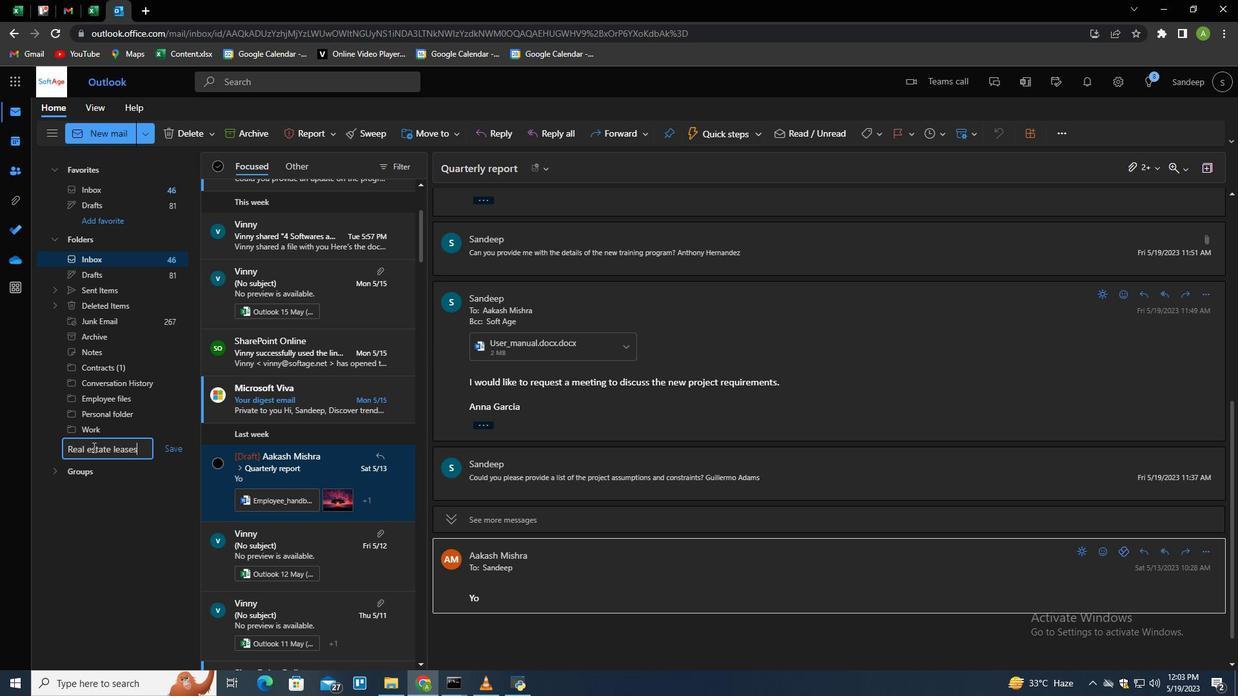 
Action: Mouse moved to (114, 290)
Screenshot: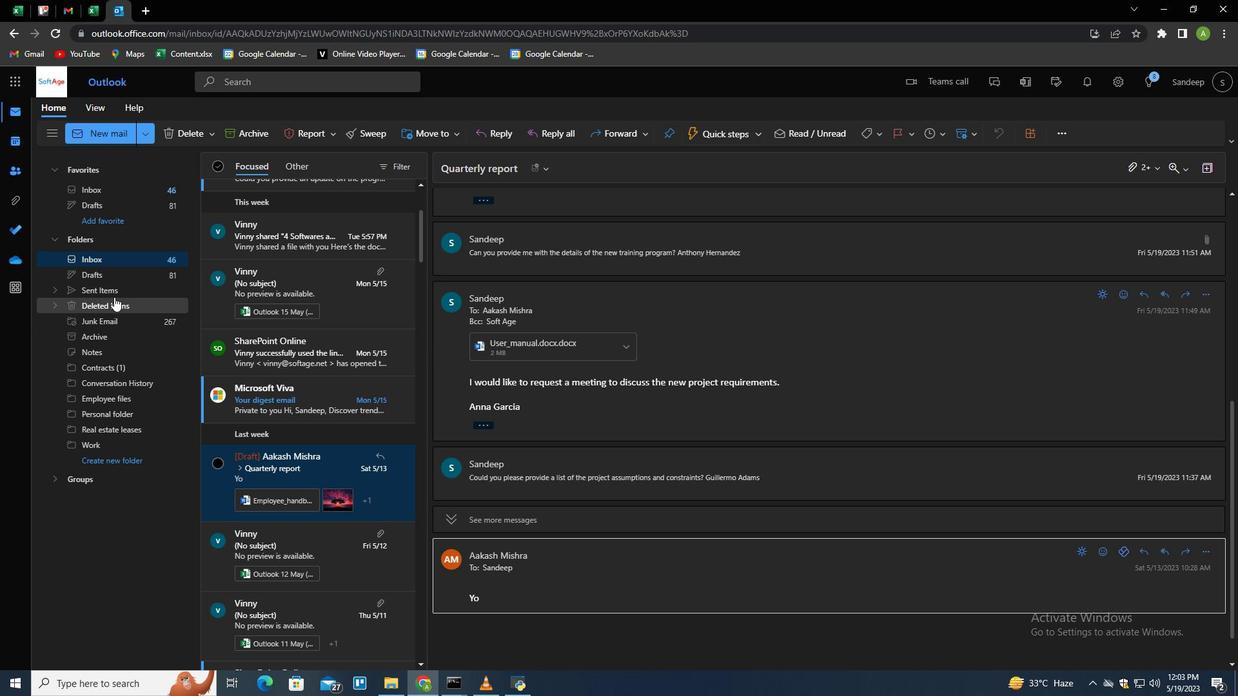 
Action: Mouse pressed left at (114, 290)
Screenshot: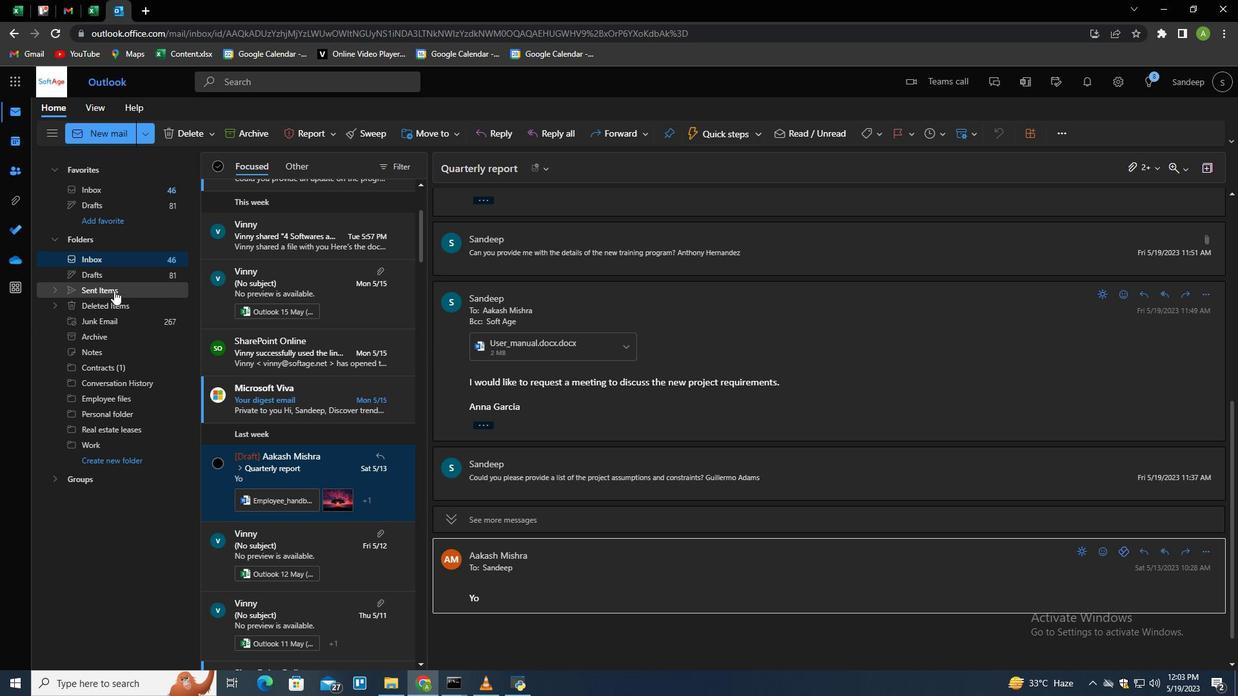 
Action: Mouse moved to (279, 231)
Screenshot: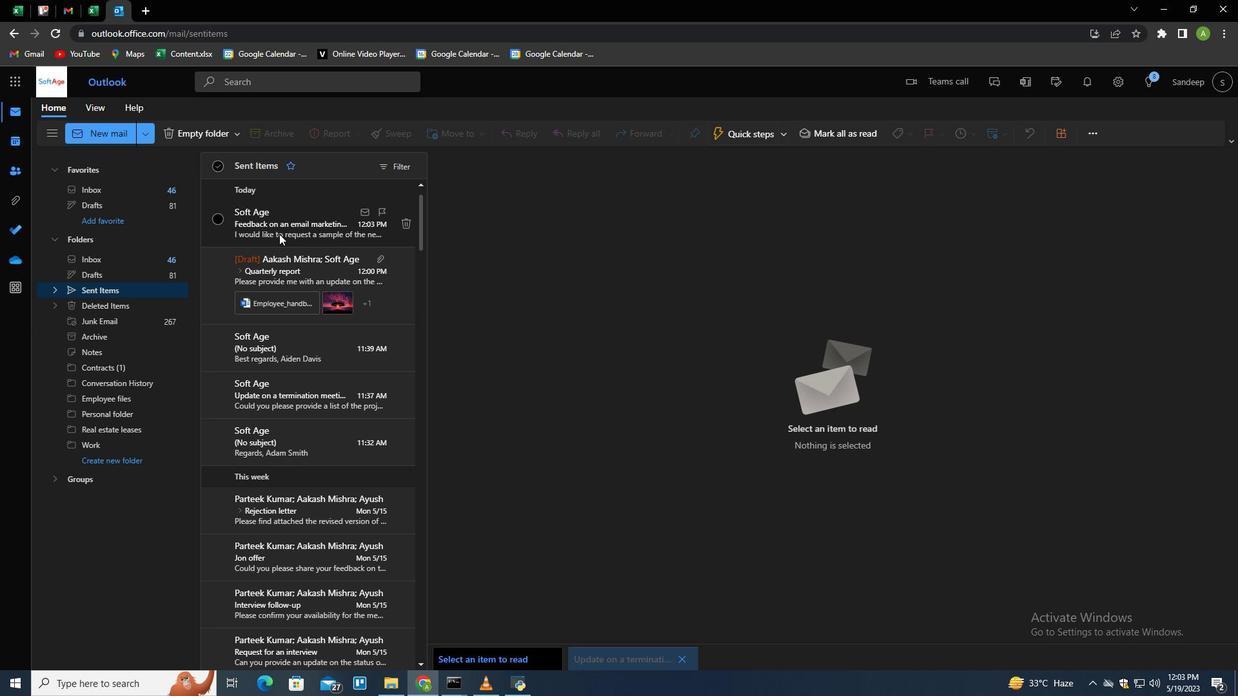 
Action: Mouse pressed right at (279, 231)
Screenshot: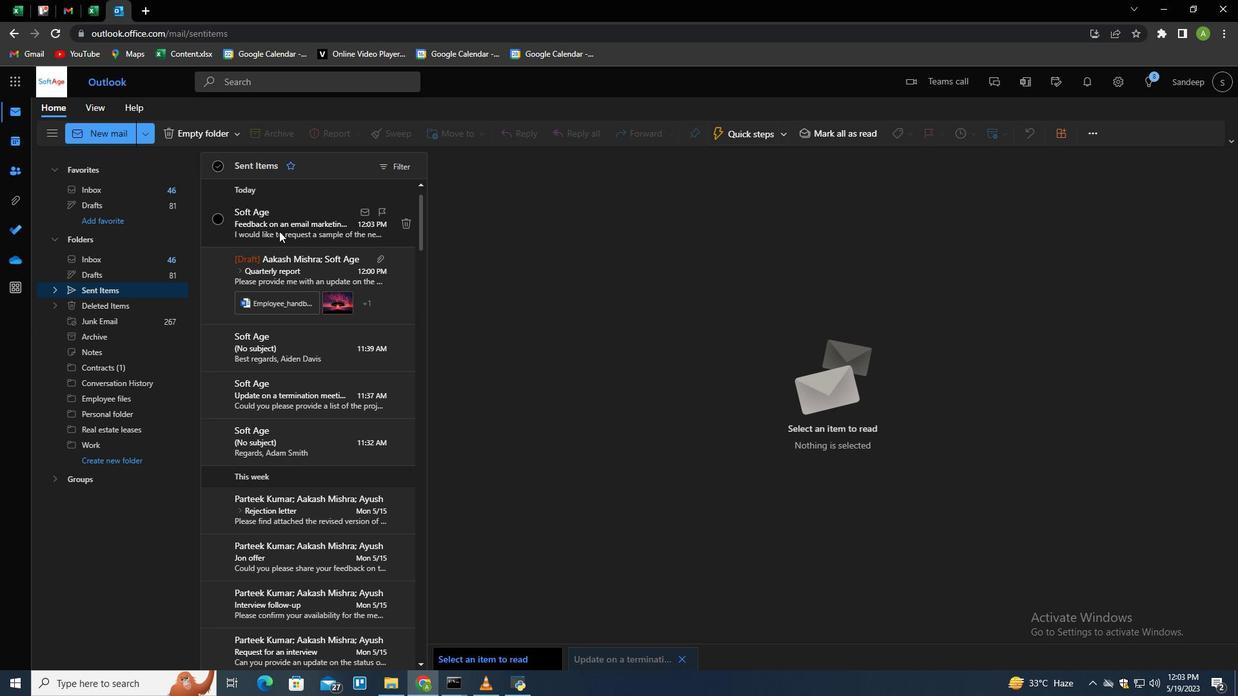 
Action: Mouse moved to (314, 281)
Screenshot: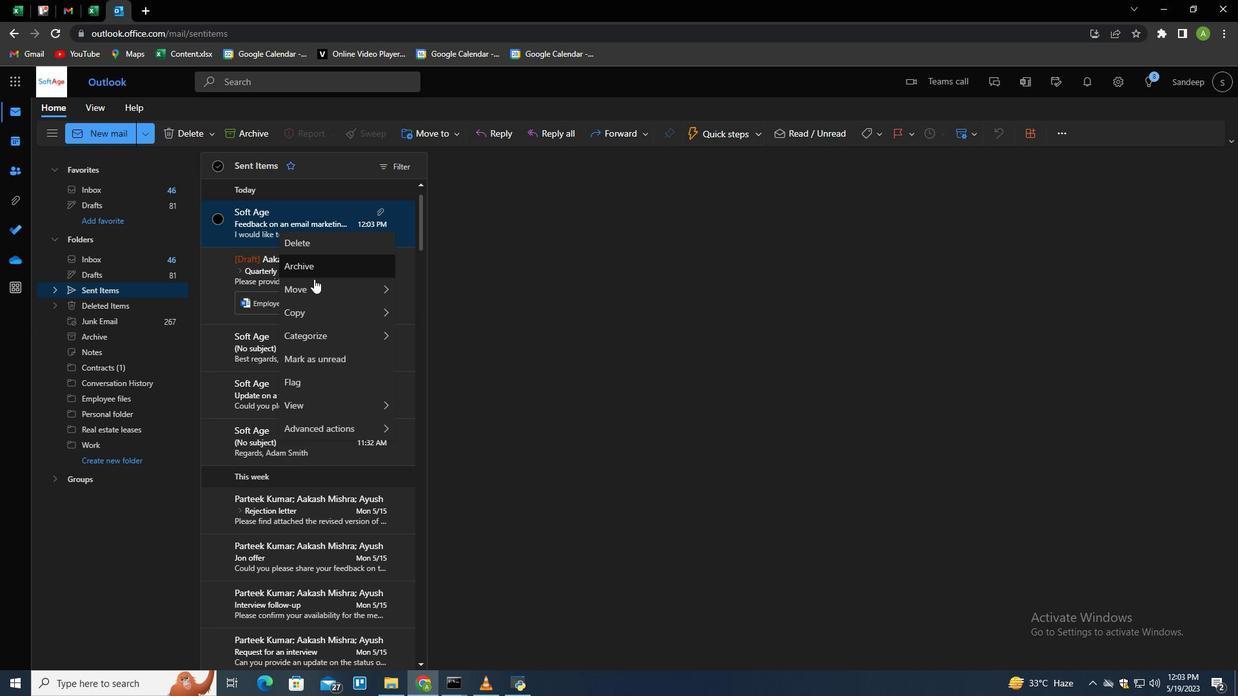 
Action: Mouse pressed left at (314, 281)
Screenshot: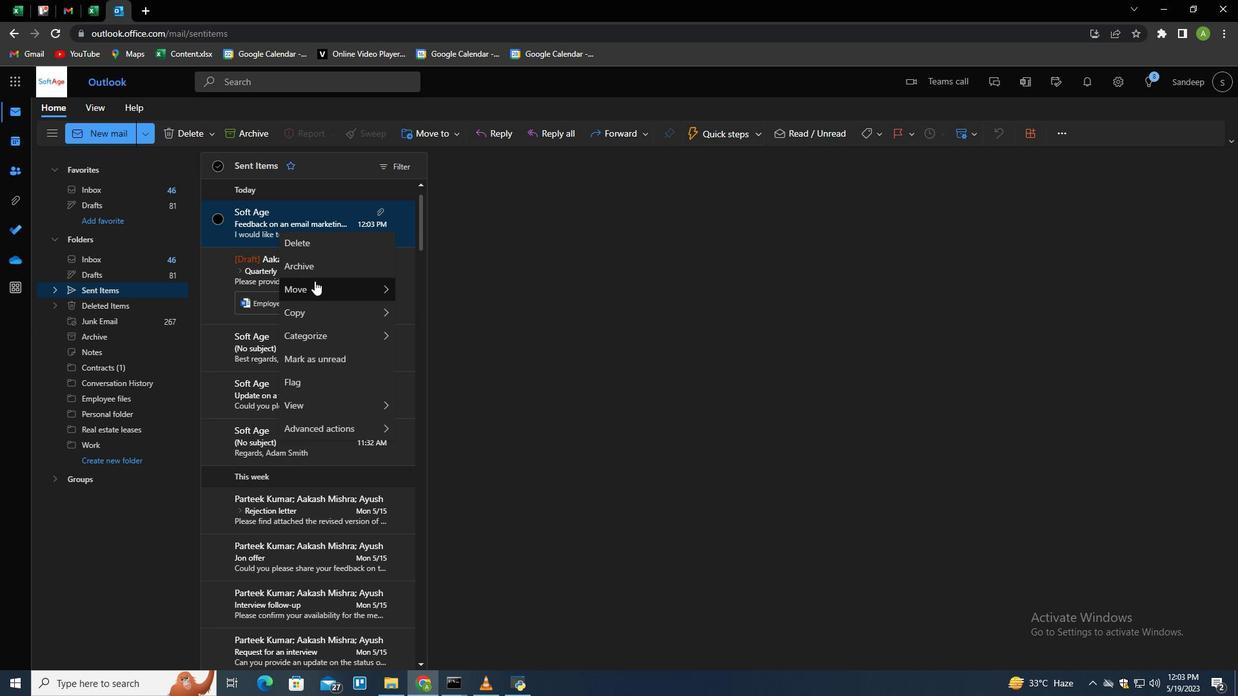 
Action: Mouse moved to (445, 292)
Screenshot: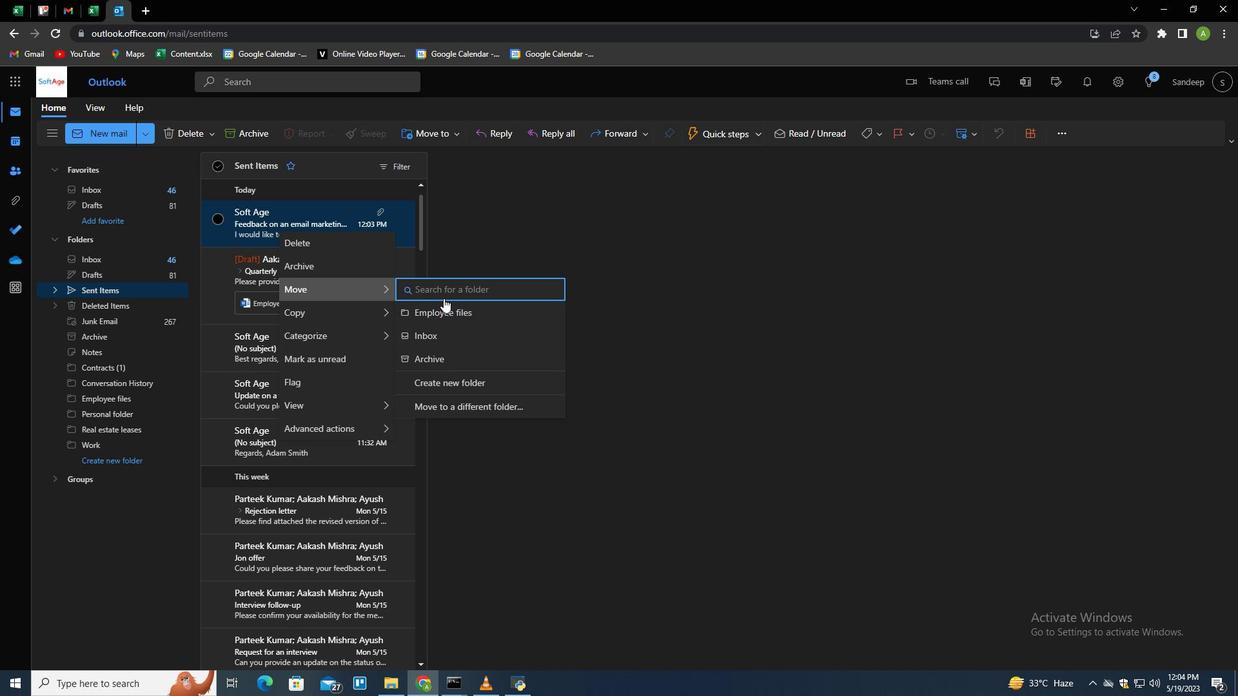 
Action: Mouse pressed left at (445, 292)
Screenshot: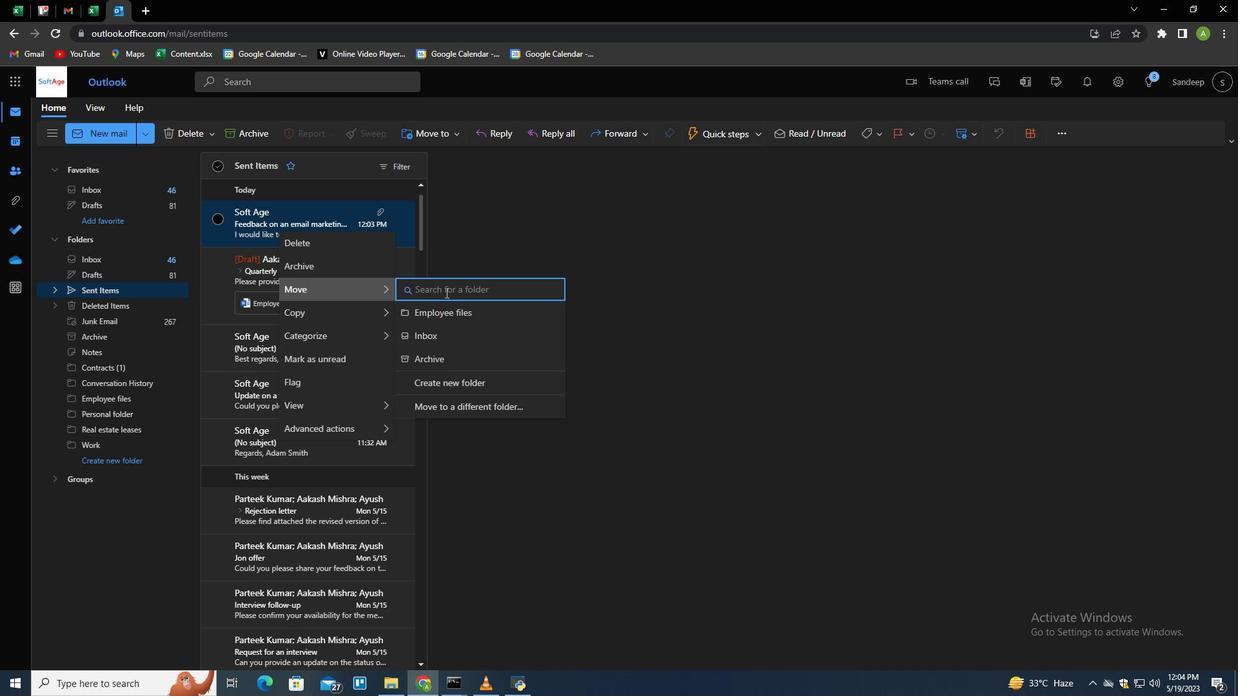 
Action: Key pressed <Key.shift>Real<Key.space>estate<Key.space>leases<Key.down><Key.enter>
Screenshot: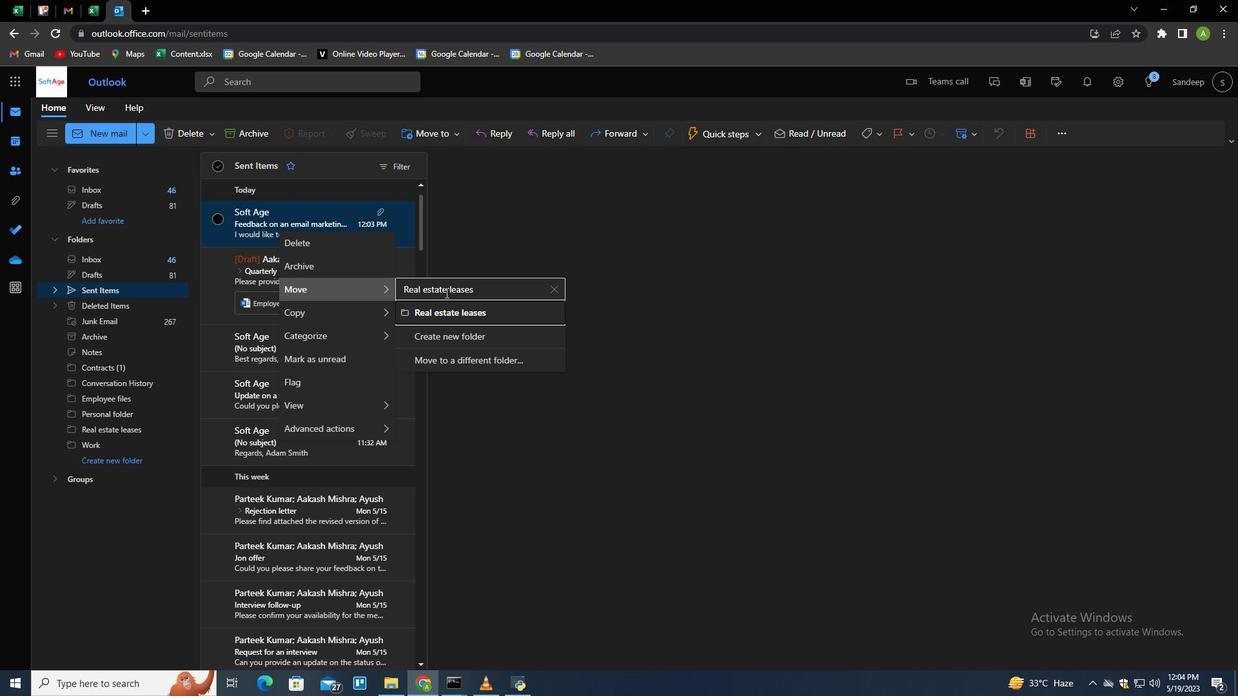 
Action: Mouse moved to (525, 418)
Screenshot: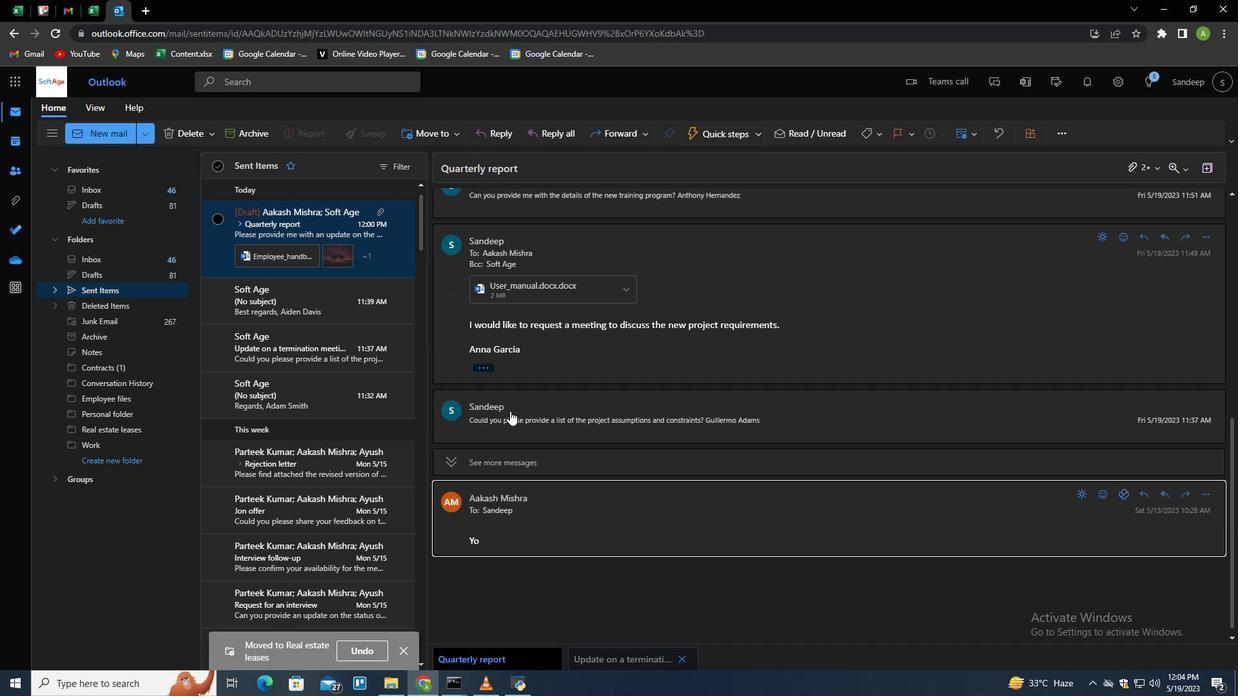 
